 Task: Add an event with the title Second Marketing Campaign Planning, date '2023/11/21', time 9:15 AM to 11:15 AMand add a description: A Monthly Financial Review is a recurring meeting or process where the financial performance and health of an organization are assessed and analyzed. It provides a comprehensive overview of the company's financial status, including revenue, expenses, profitability, cash flow, and key financial metrics., put the event into Orange category . Add location for the event as: 321 Cap Ferrat, France, logged in from the account softage.7@softage.netand send the event invitation to softage.1@softage.net and softage.2@softage.net. Set a reminder for the event At time of event
Action: Mouse moved to (140, 149)
Screenshot: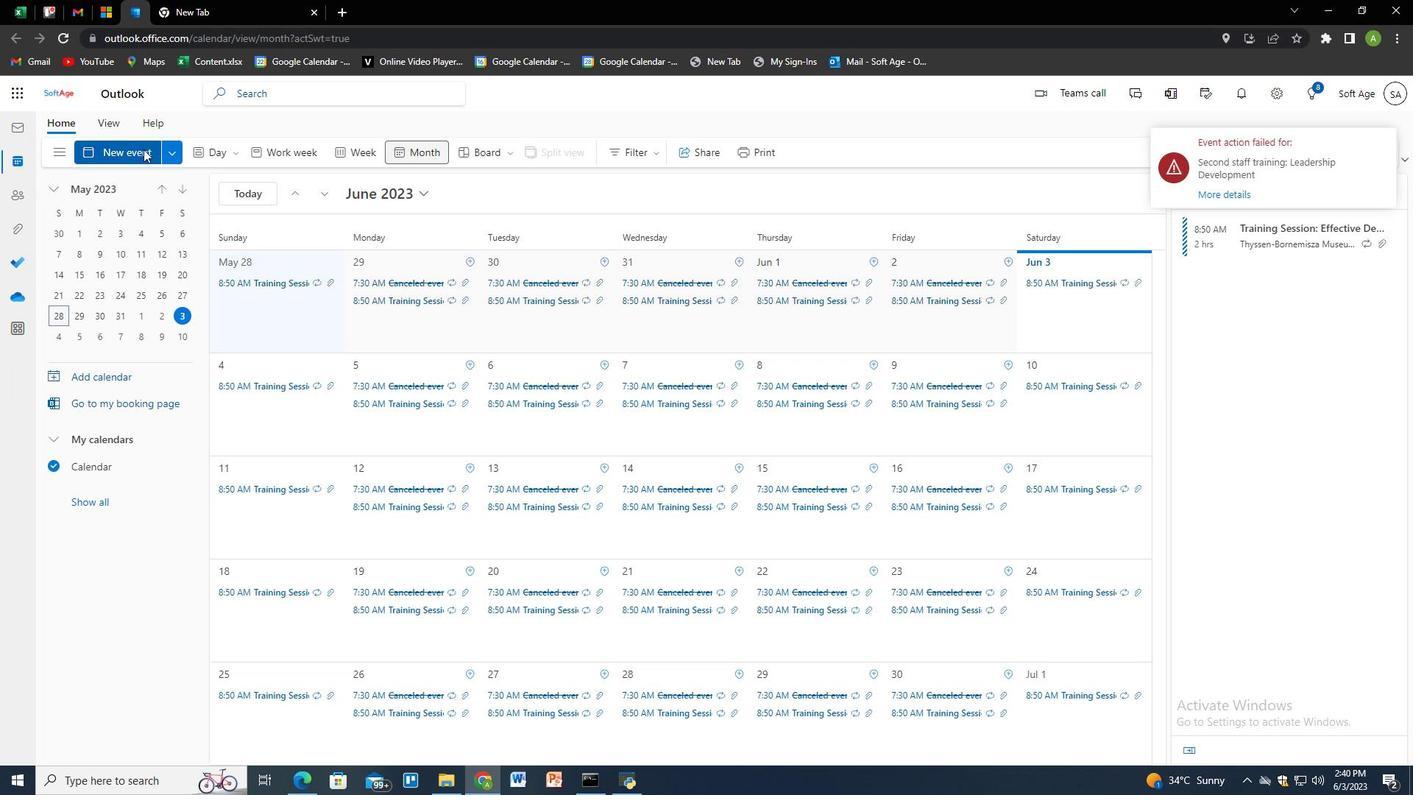 
Action: Mouse pressed left at (140, 149)
Screenshot: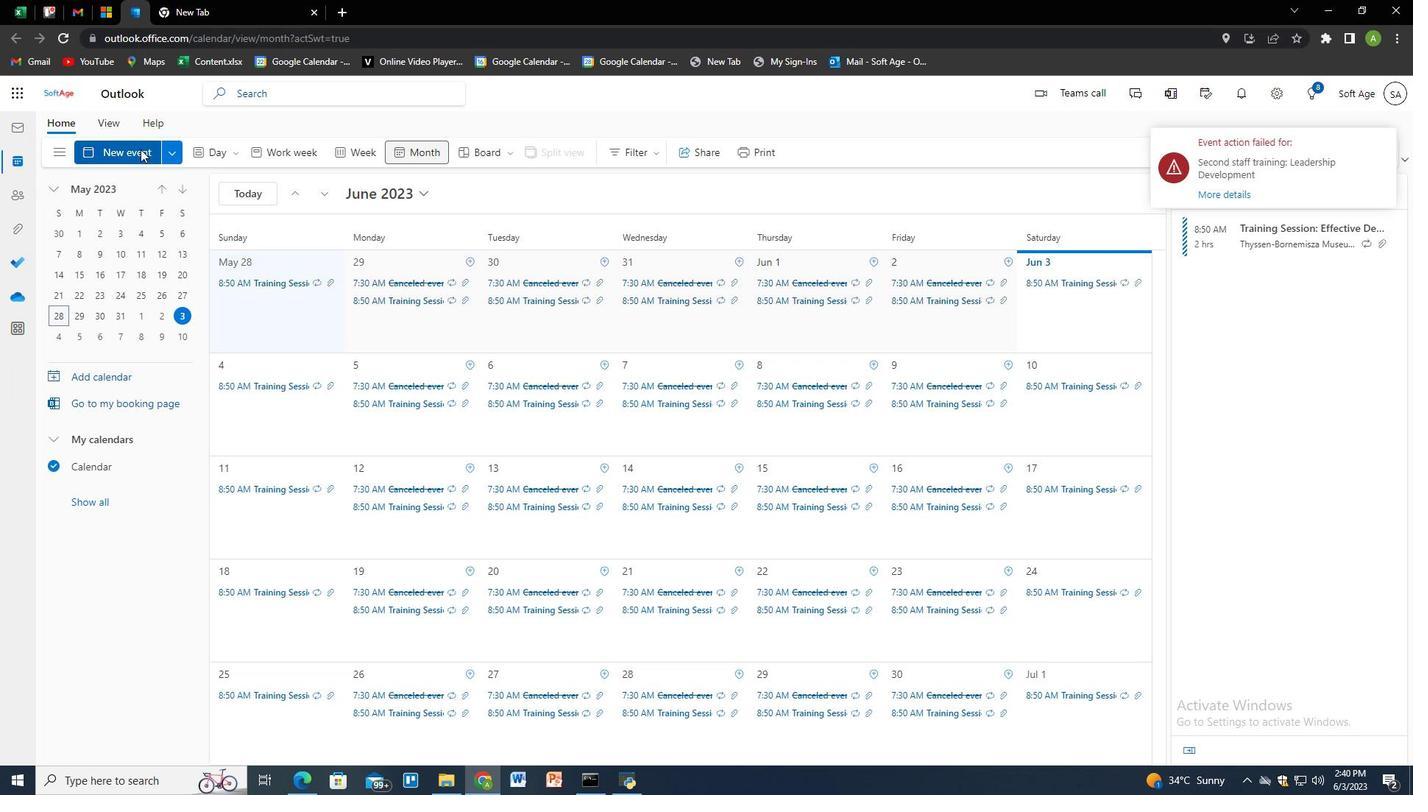 
Action: Mouse moved to (421, 243)
Screenshot: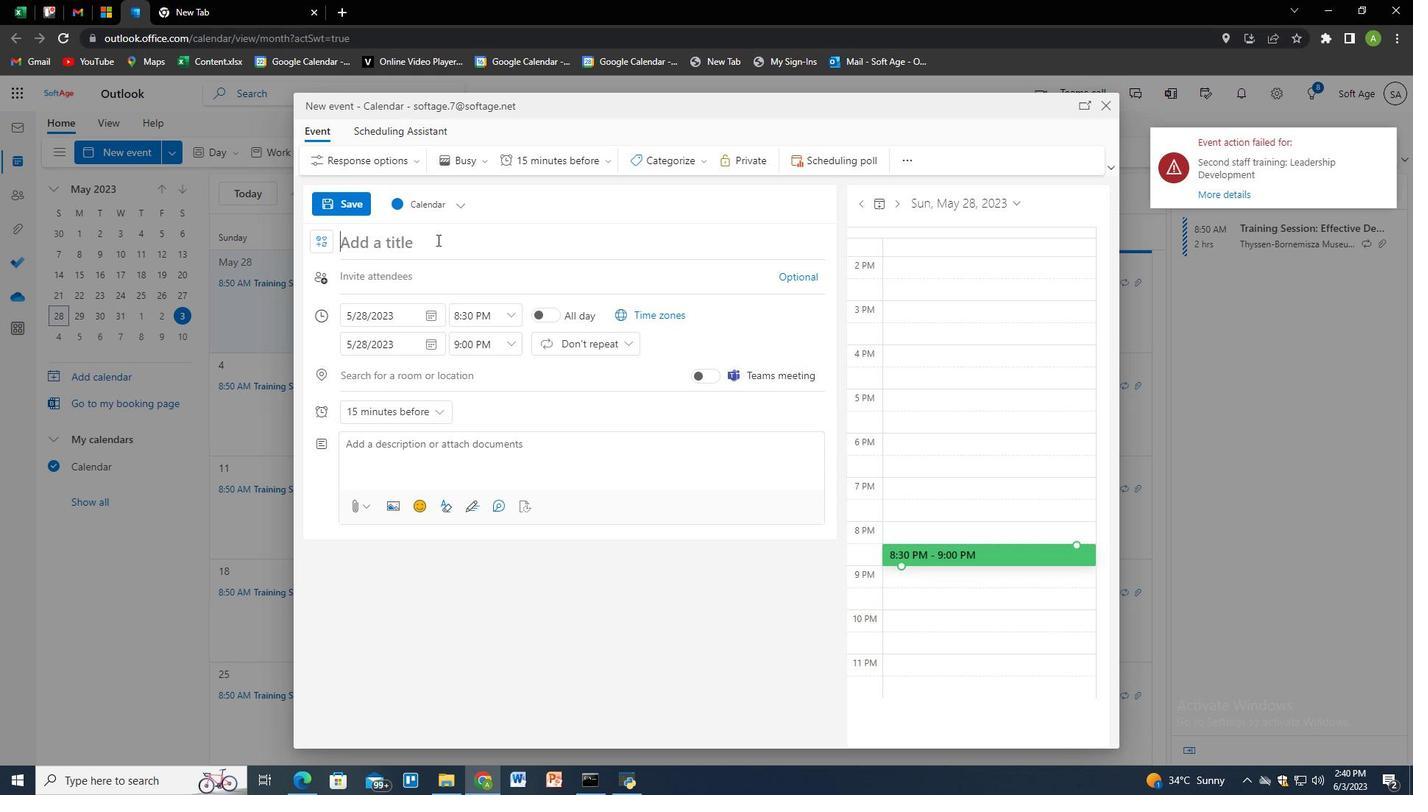 
Action: Mouse pressed left at (421, 243)
Screenshot: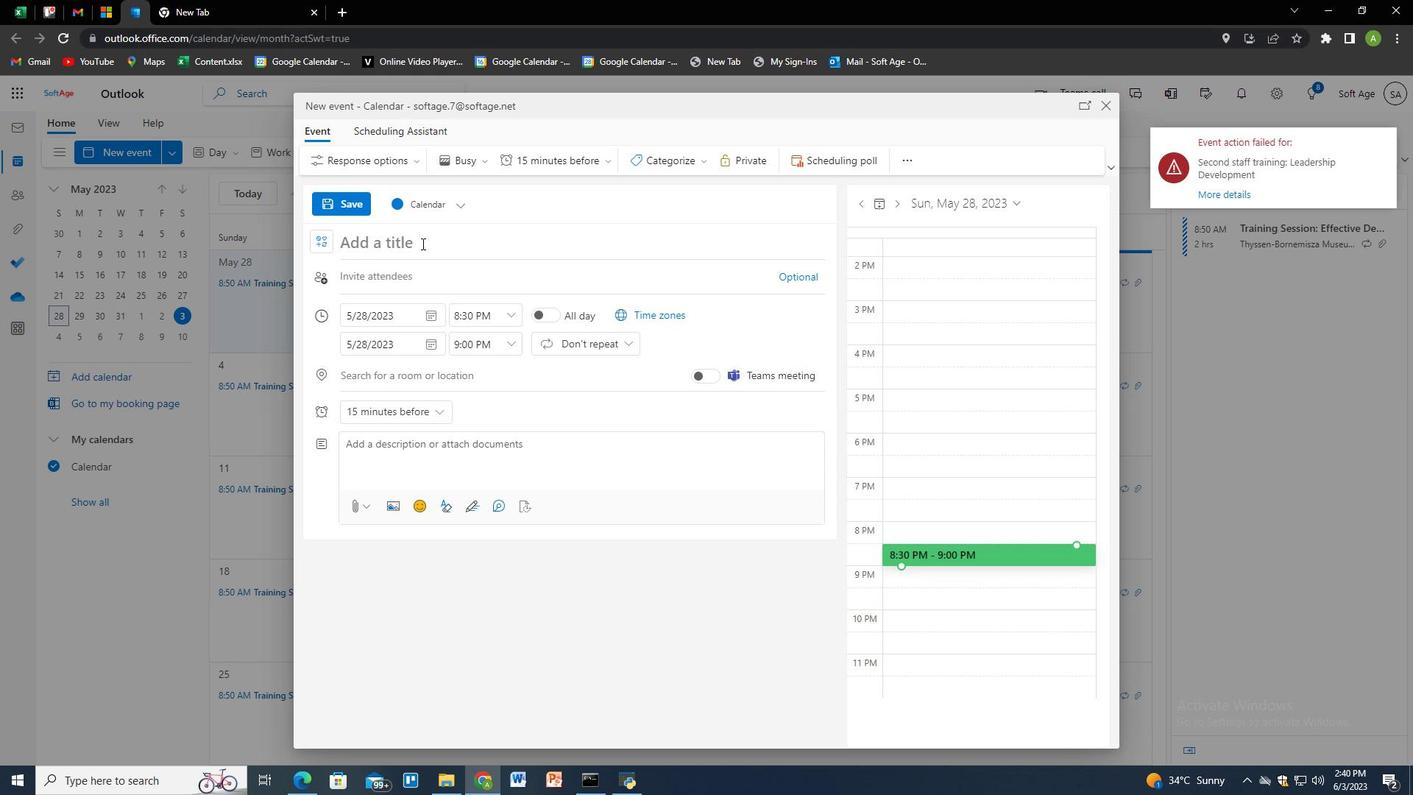 
Action: Key pressed <Key.shift>Second<Key.space><Key.shift>Marketing<Key.space><Key.shift>Campaign<Key.space><Key.shift>Planning<Key.tab><Key.tab><Key.tab>
Screenshot: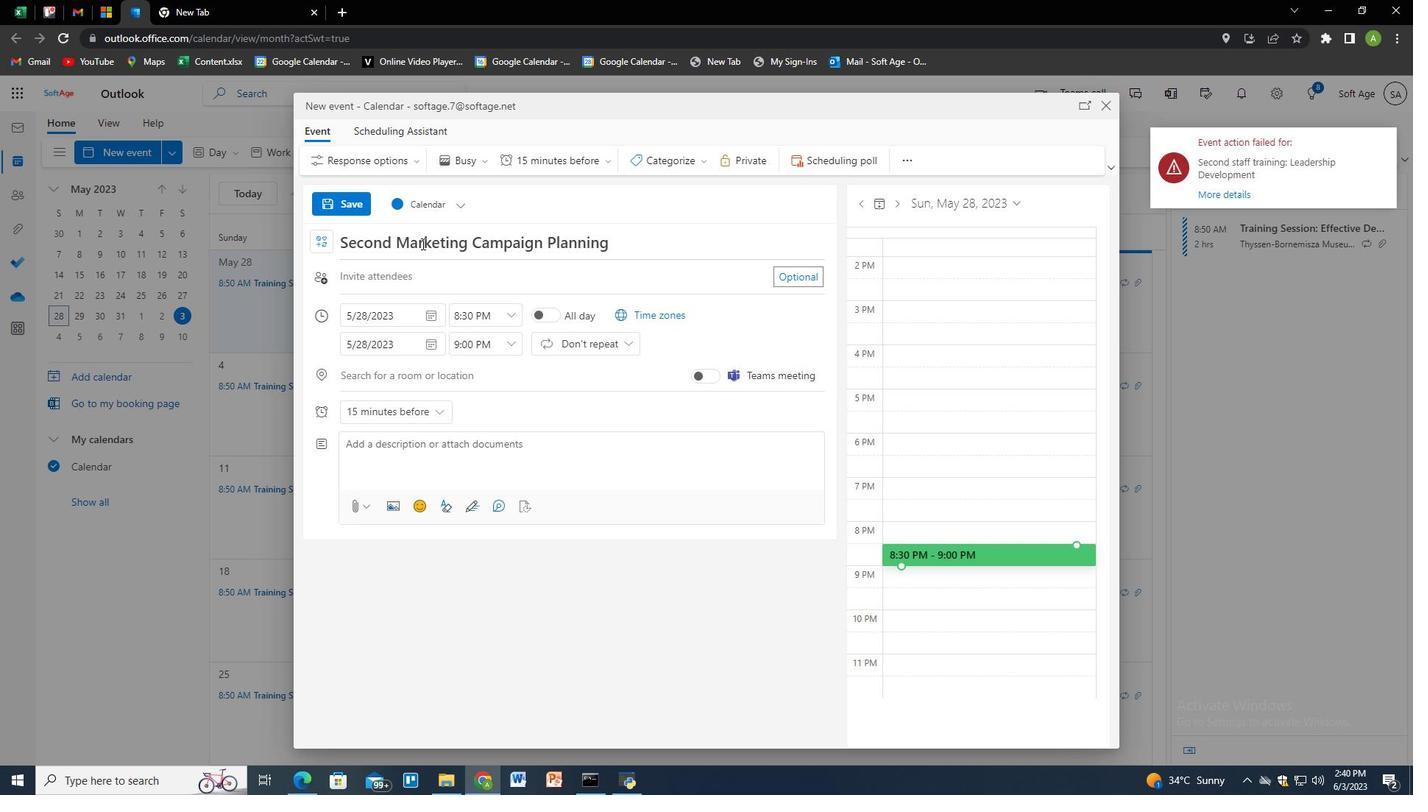 
Action: Mouse moved to (427, 315)
Screenshot: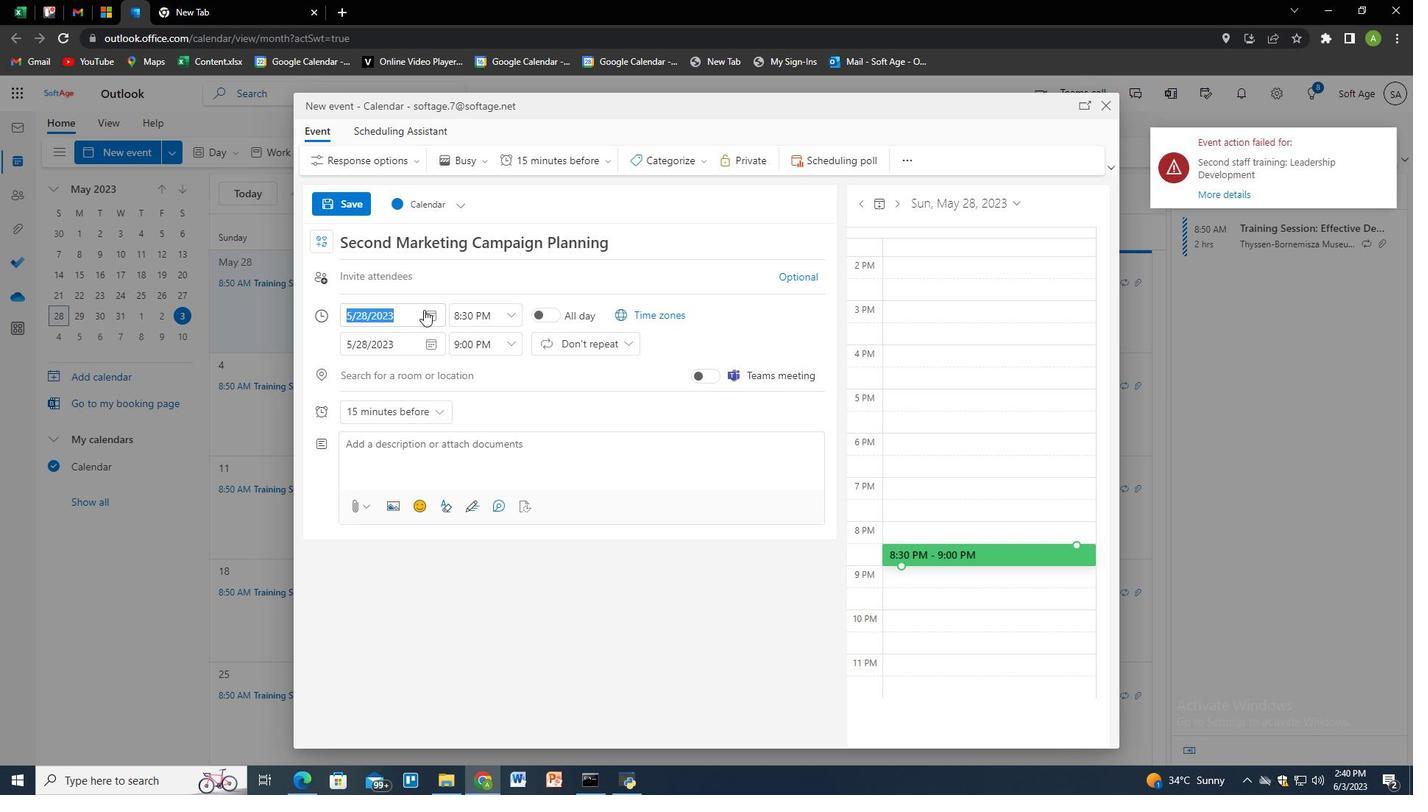 
Action: Mouse pressed left at (427, 315)
Screenshot: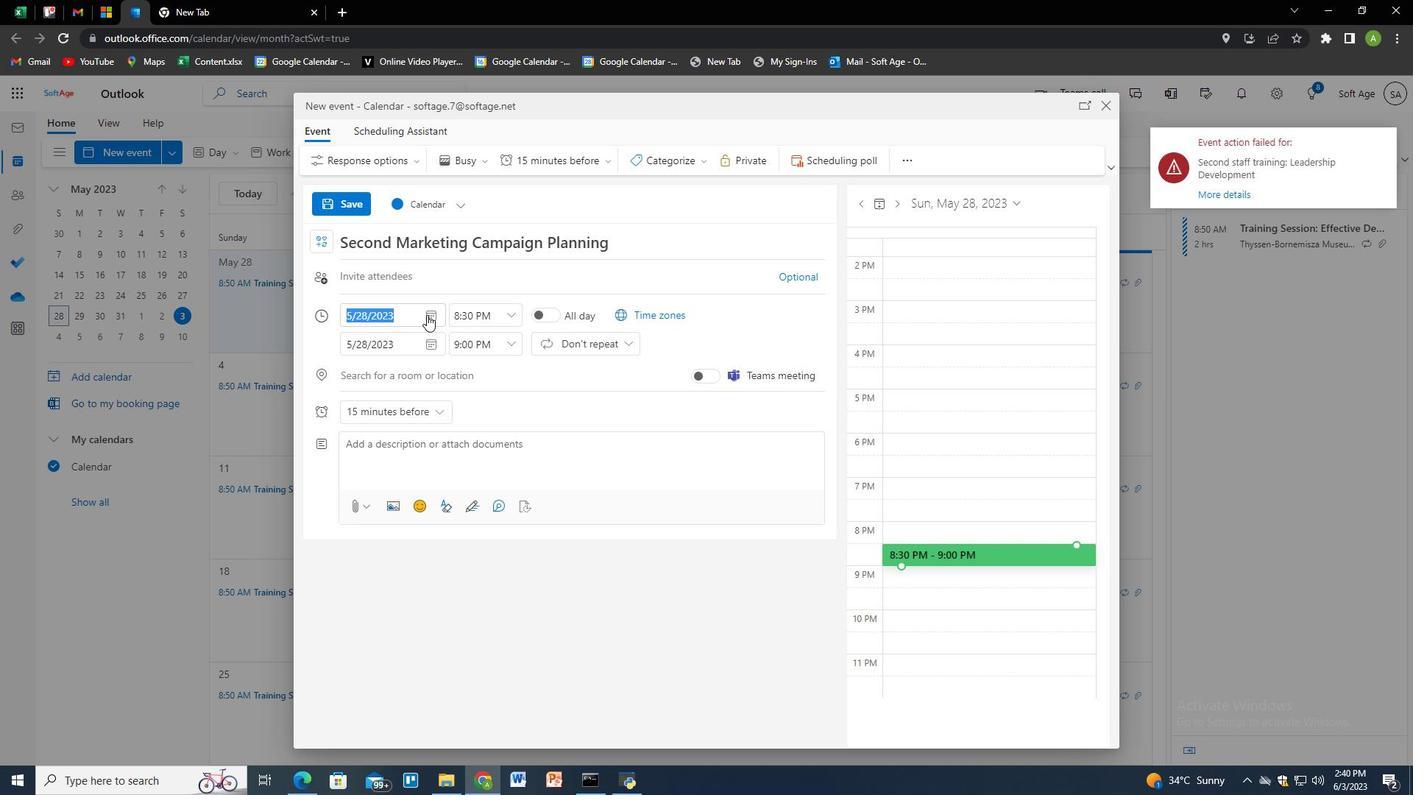 
Action: Mouse moved to (438, 350)
Screenshot: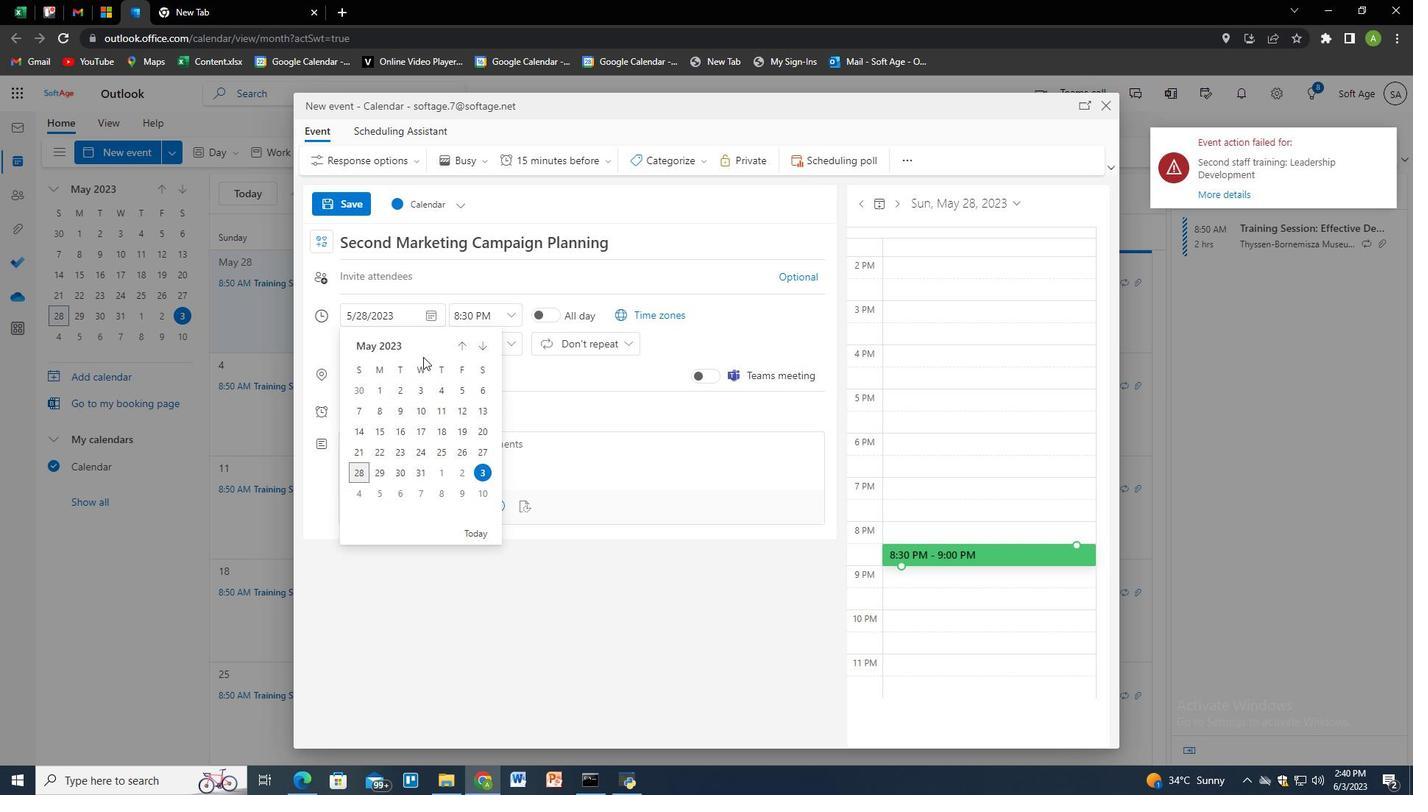 
Action: Mouse pressed left at (438, 350)
Screenshot: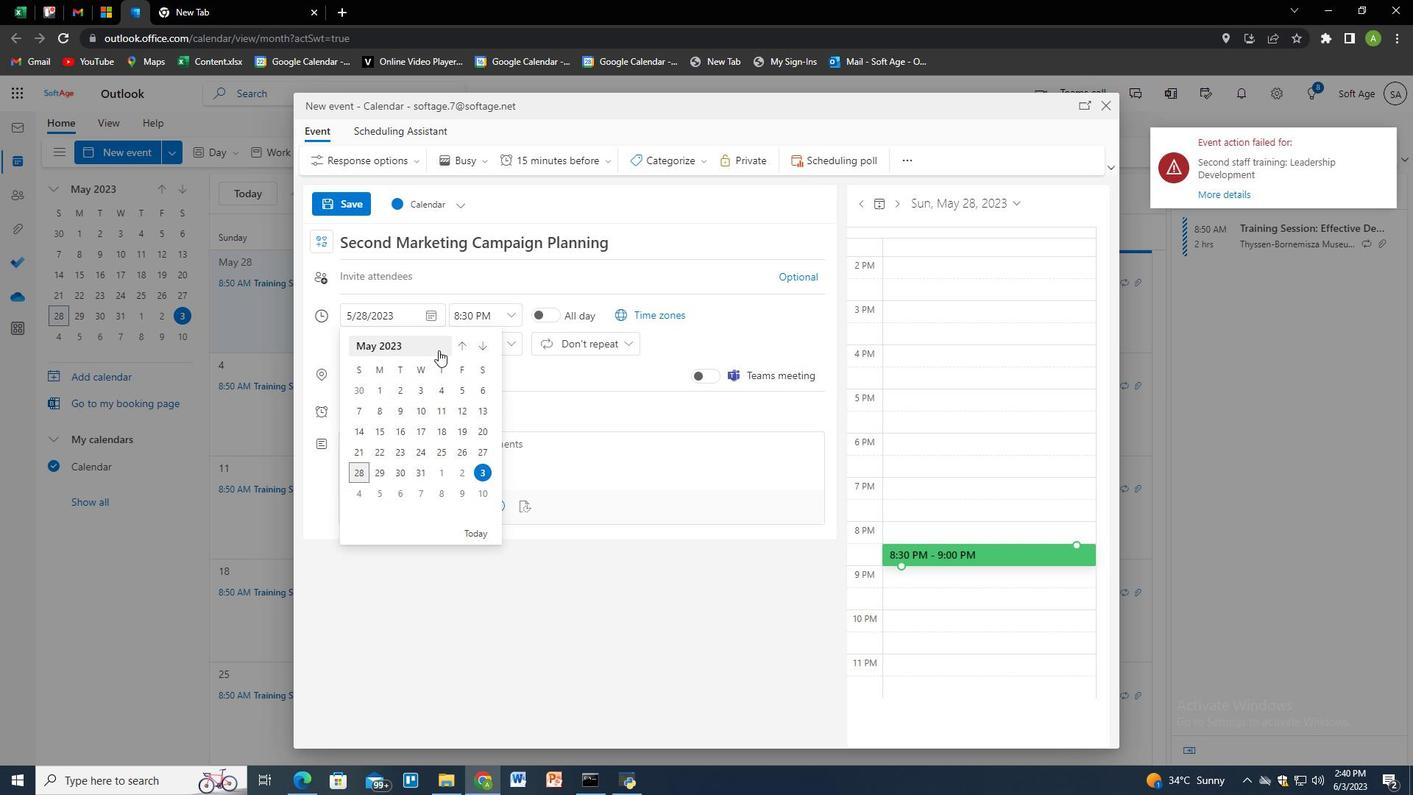 
Action: Mouse pressed left at (438, 350)
Screenshot: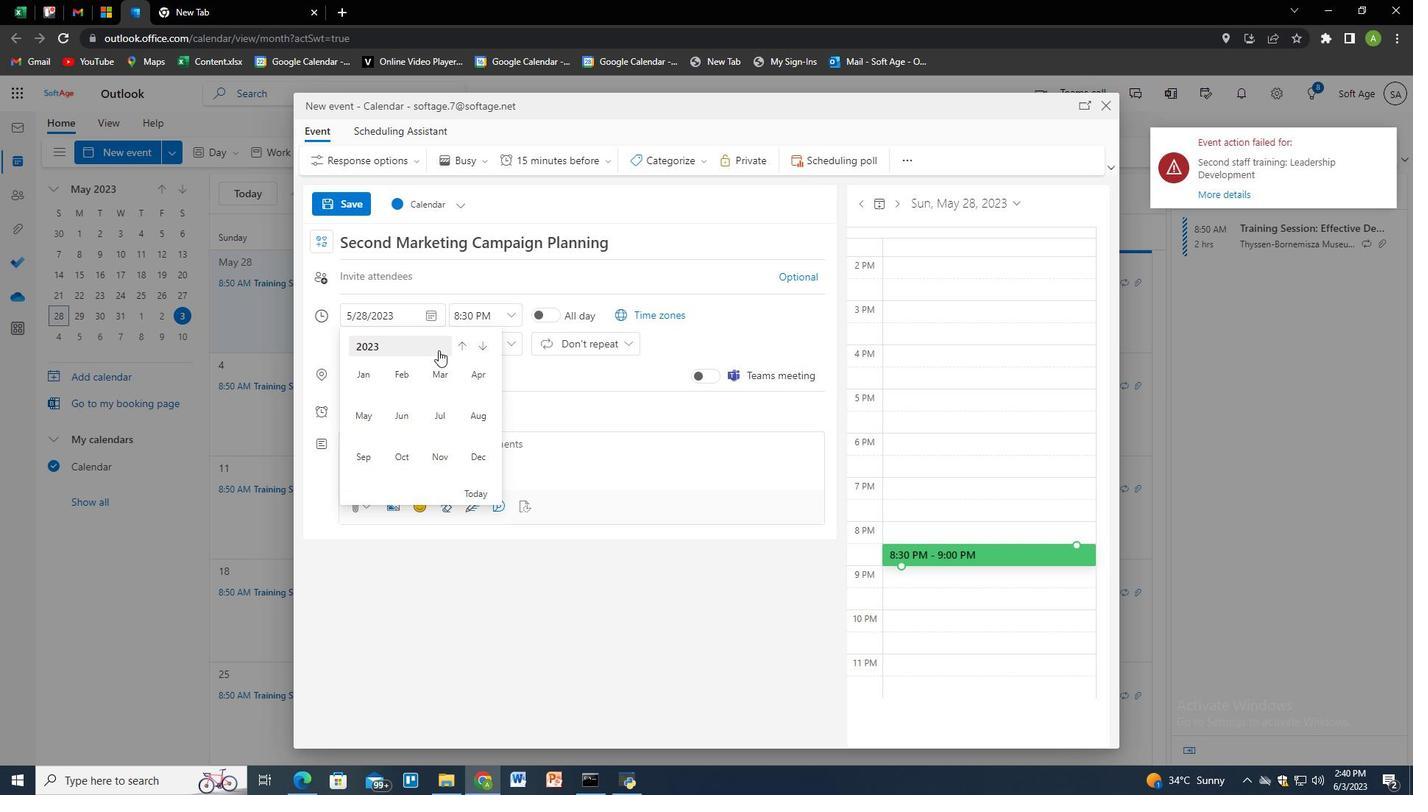 
Action: Mouse moved to (475, 370)
Screenshot: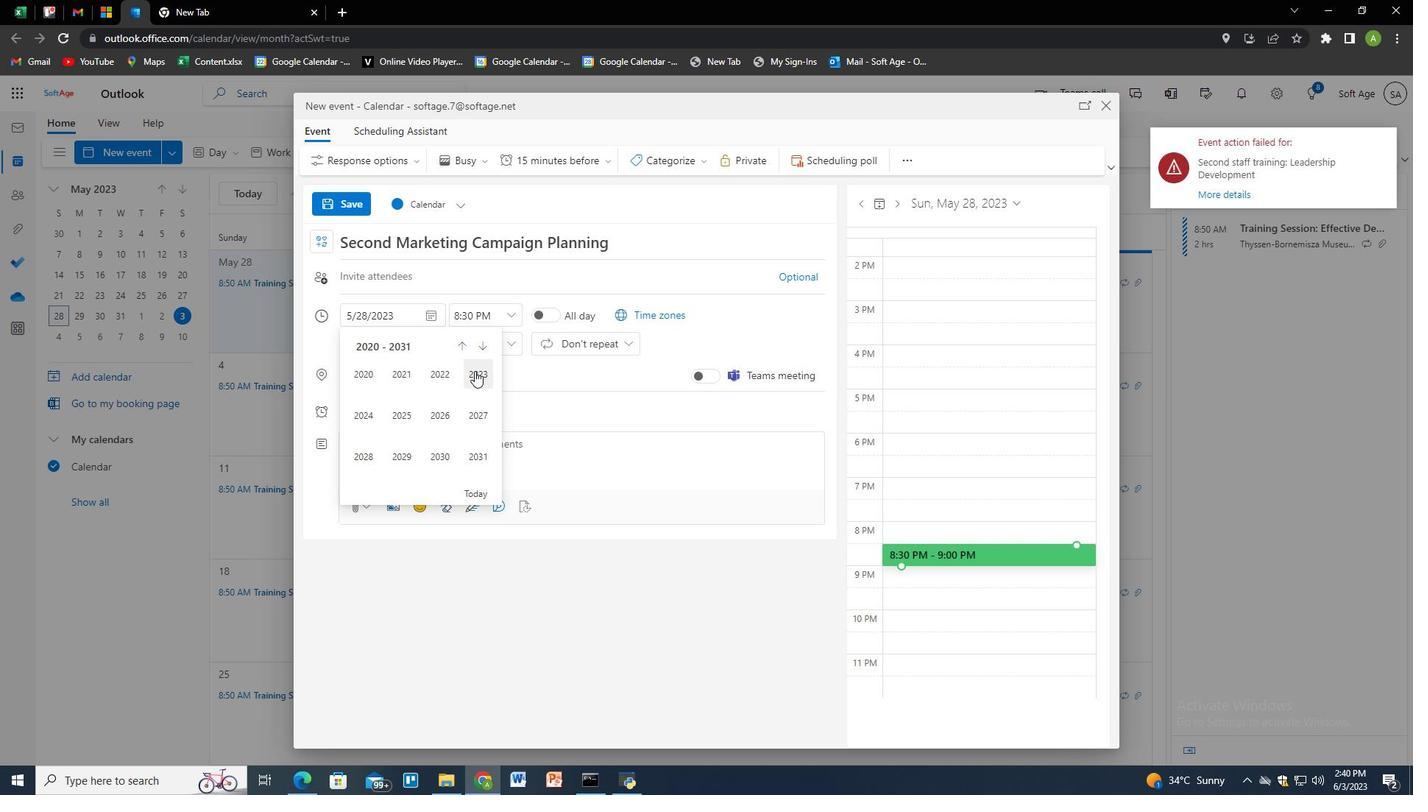 
Action: Mouse pressed left at (475, 370)
Screenshot: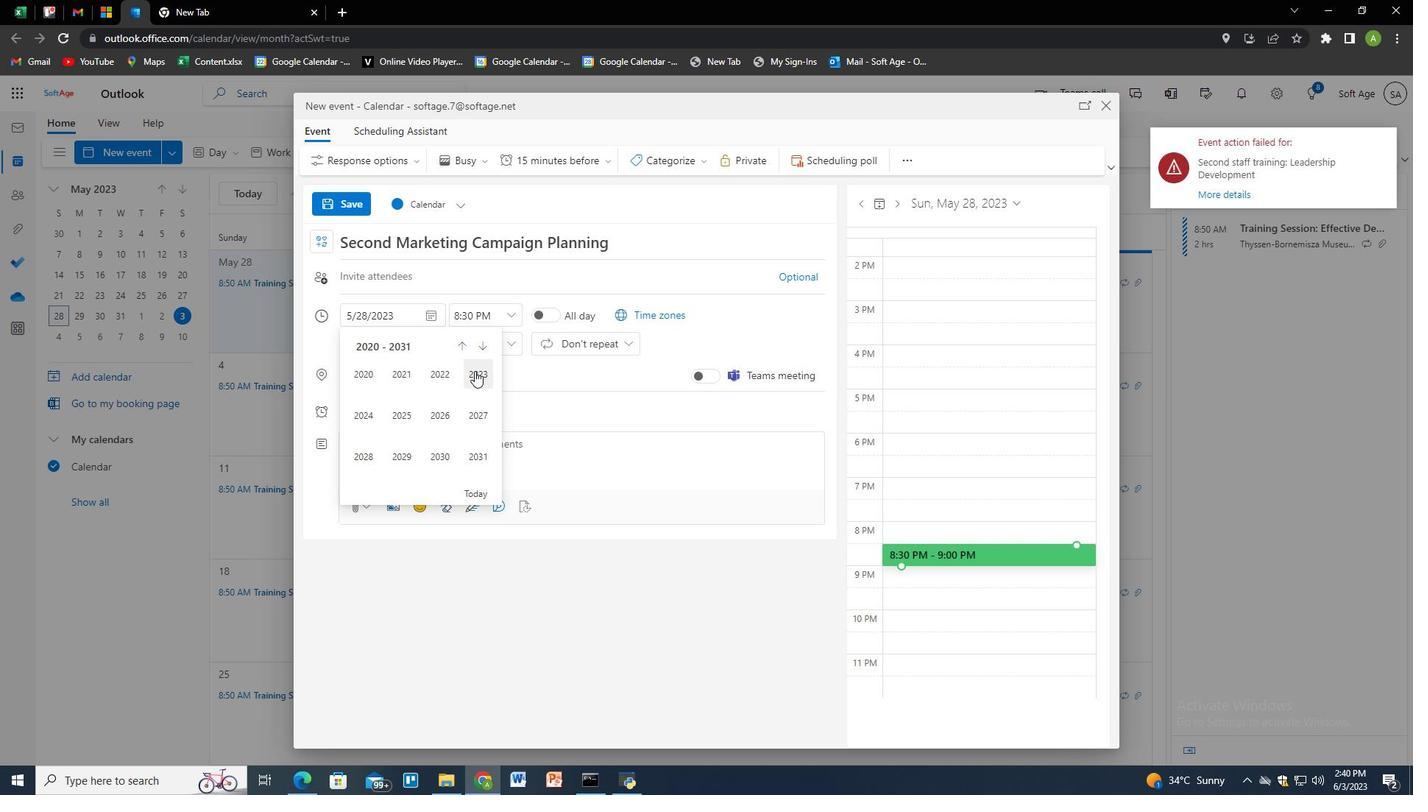 
Action: Mouse moved to (439, 458)
Screenshot: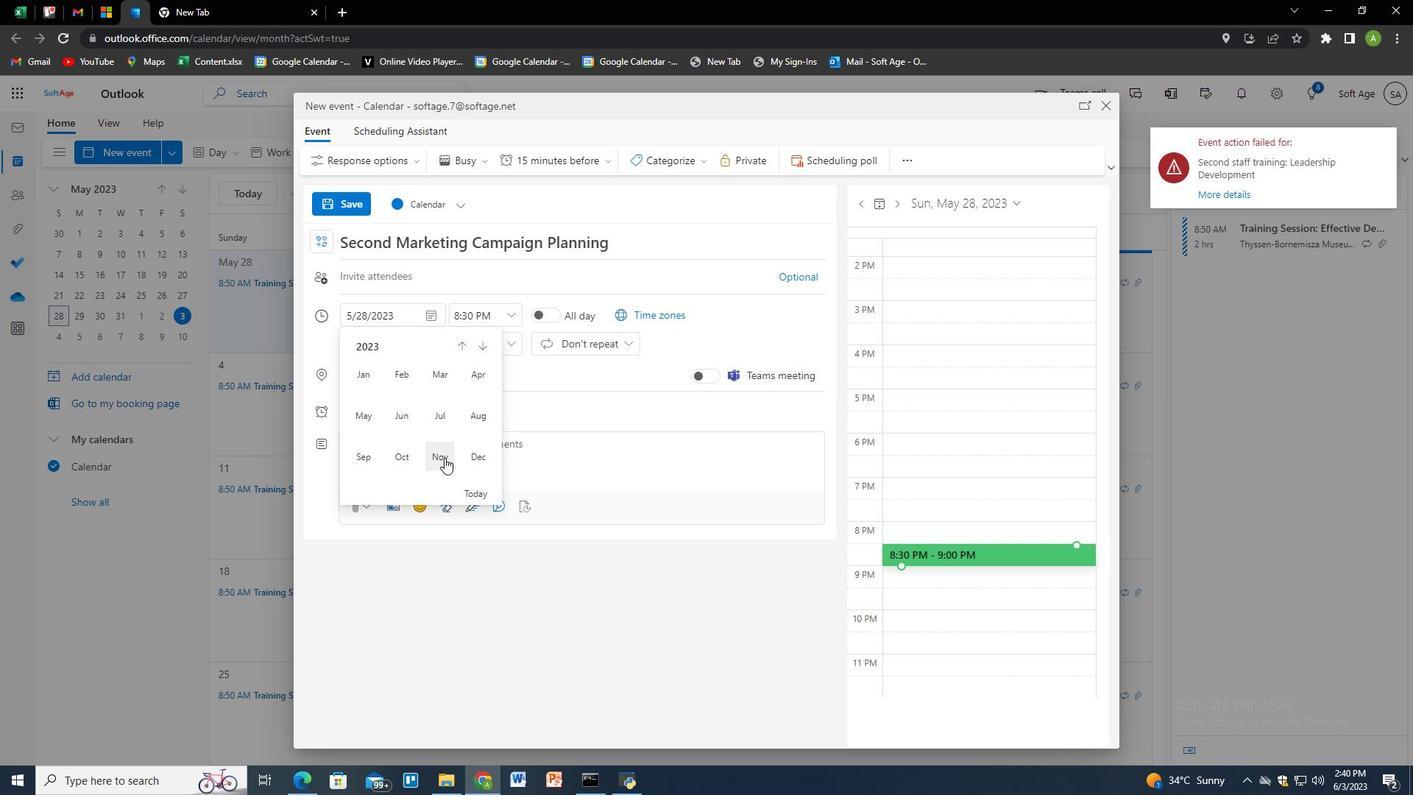 
Action: Mouse pressed left at (439, 458)
Screenshot: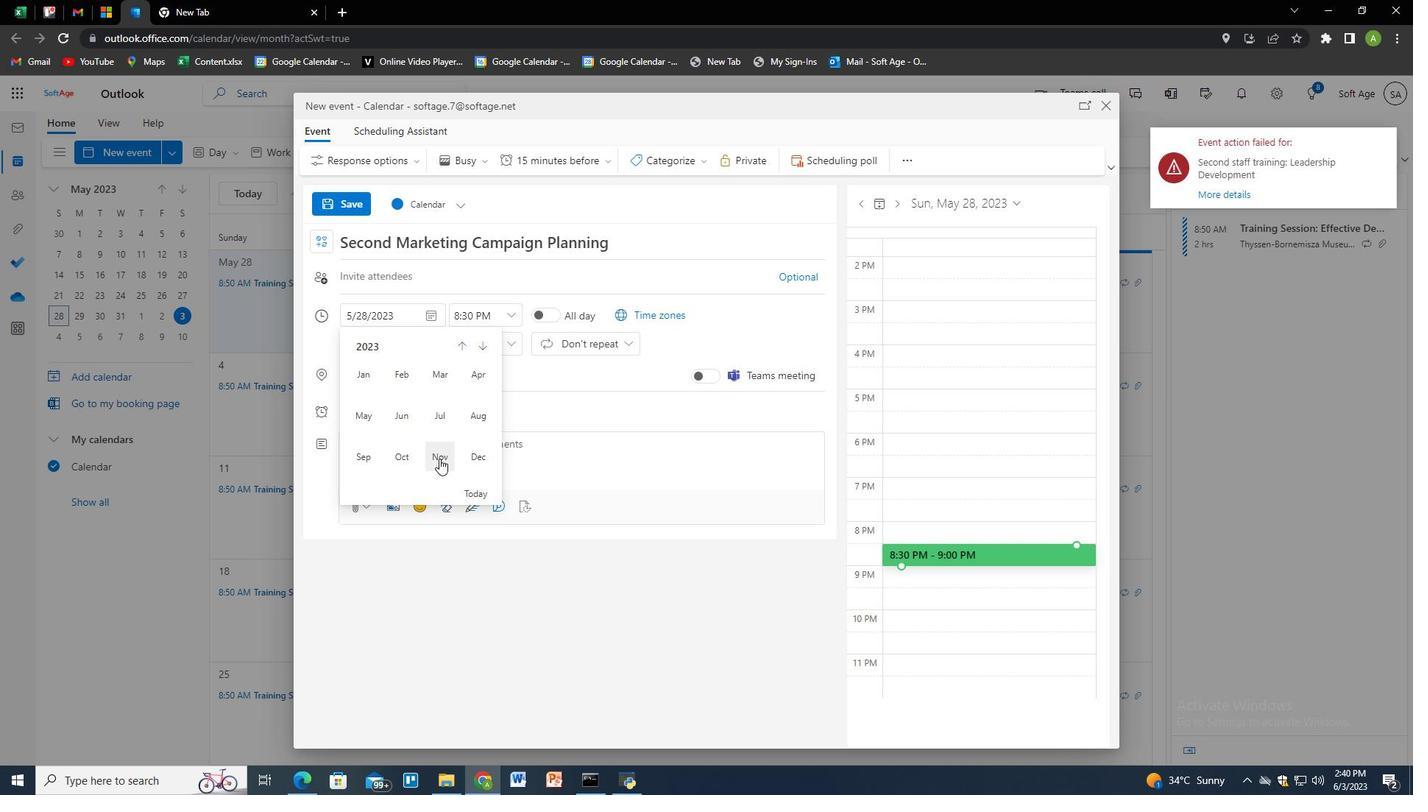 
Action: Mouse moved to (402, 452)
Screenshot: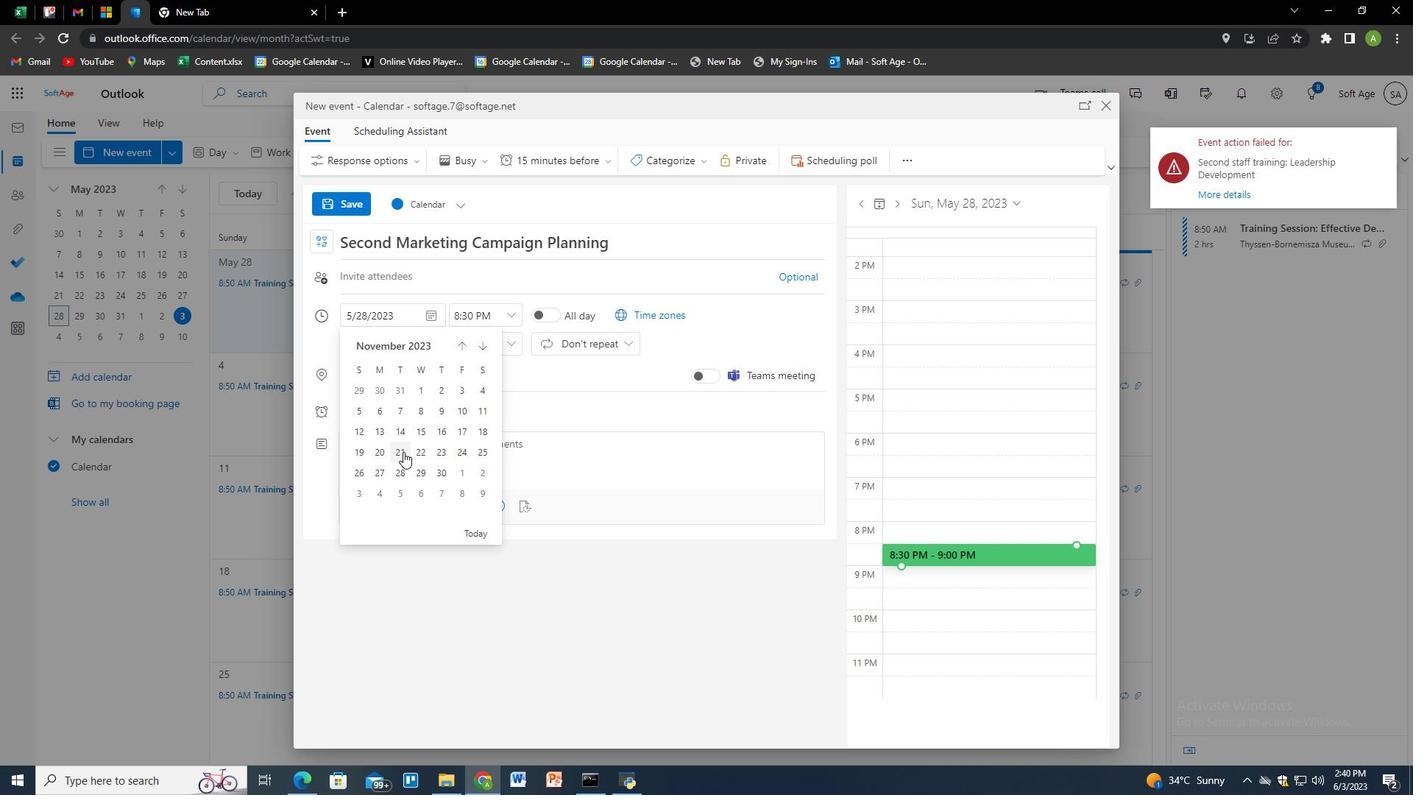 
Action: Mouse pressed left at (402, 452)
Screenshot: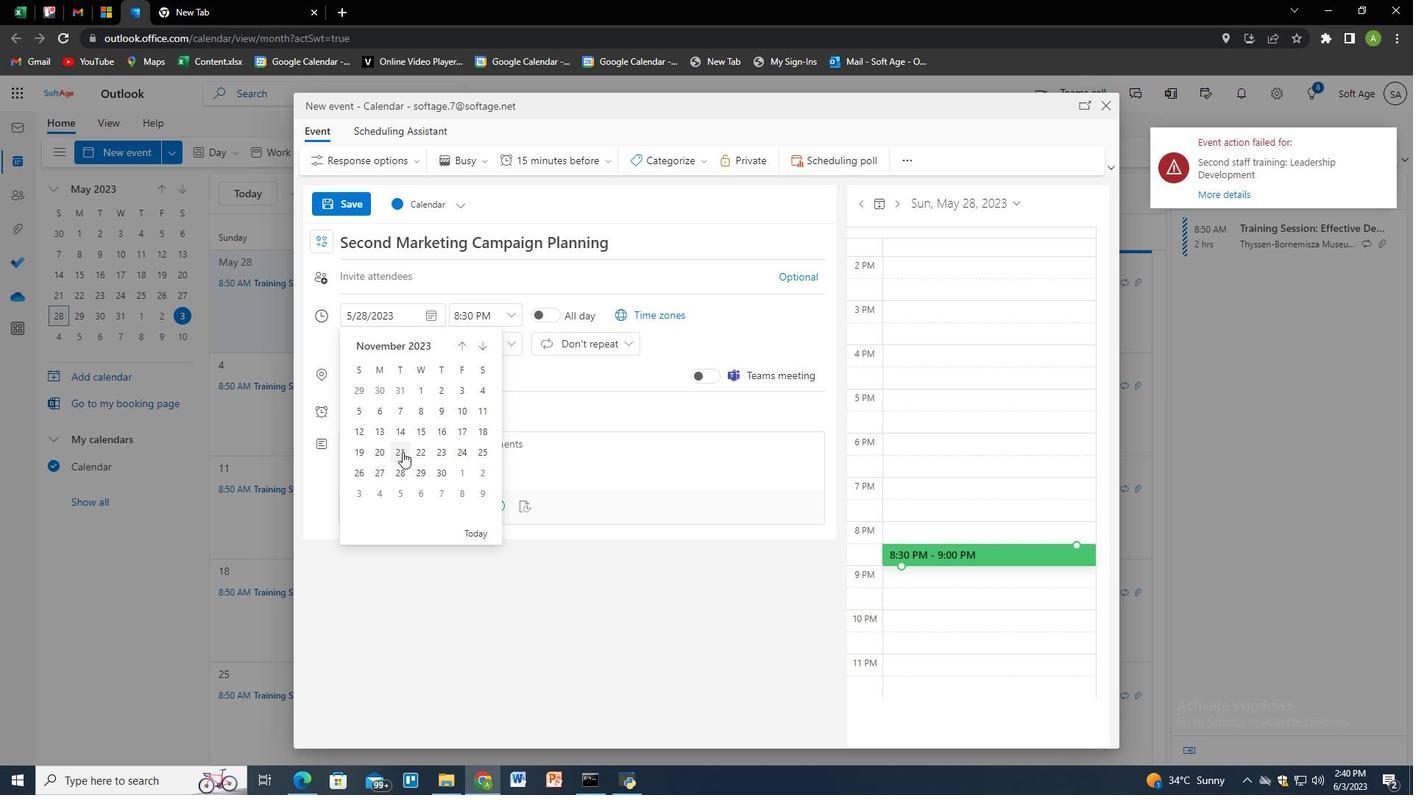 
Action: Mouse moved to (471, 315)
Screenshot: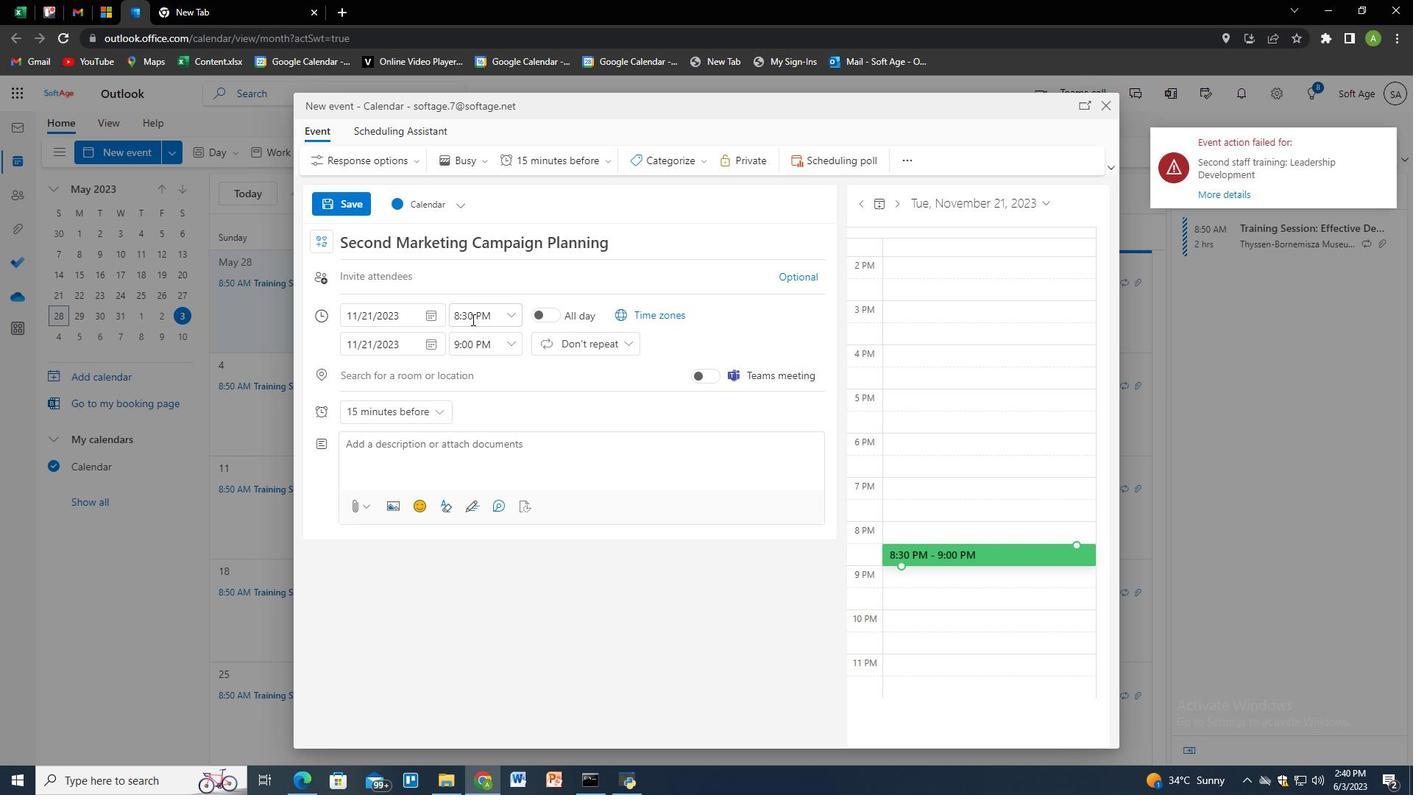 
Action: Mouse pressed left at (471, 315)
Screenshot: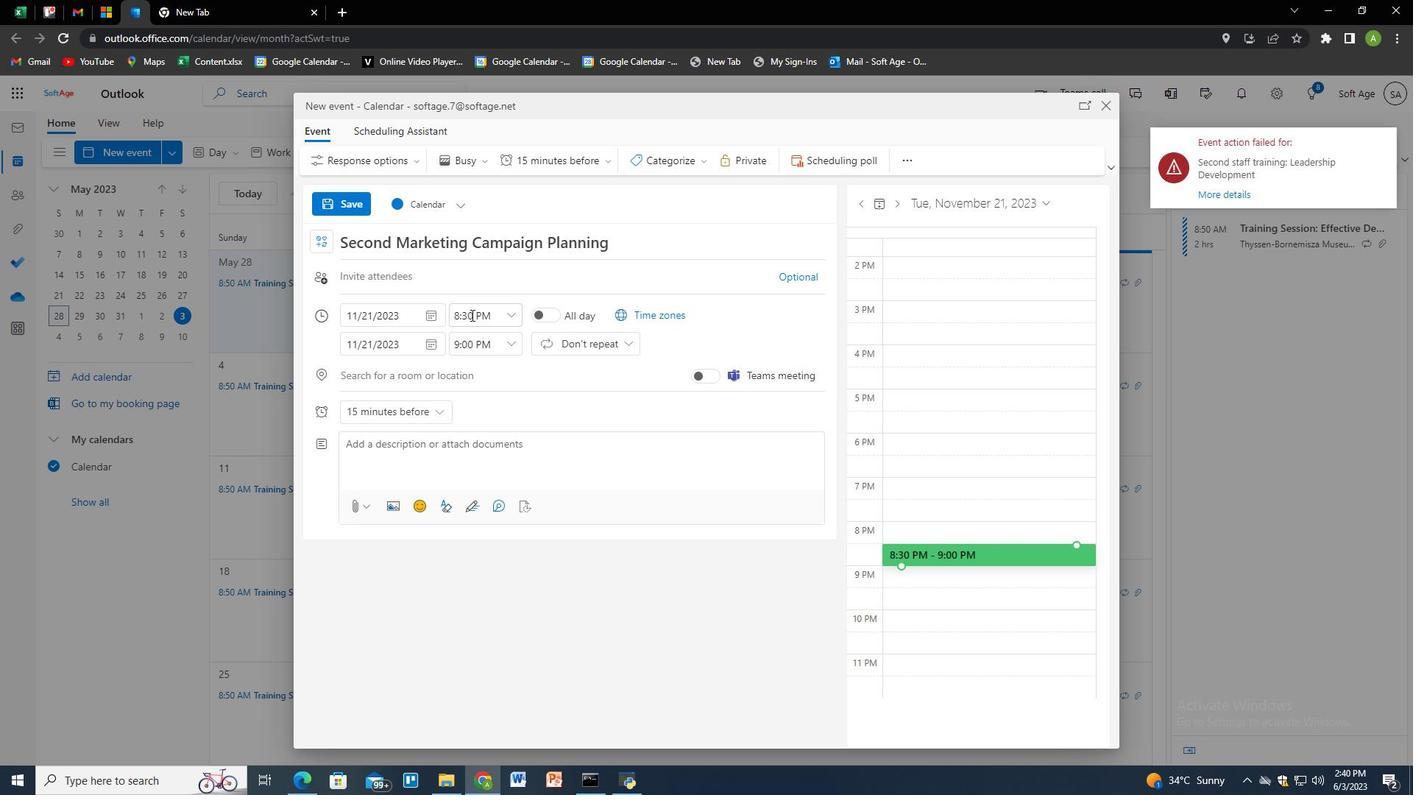 
Action: Mouse pressed left at (471, 315)
Screenshot: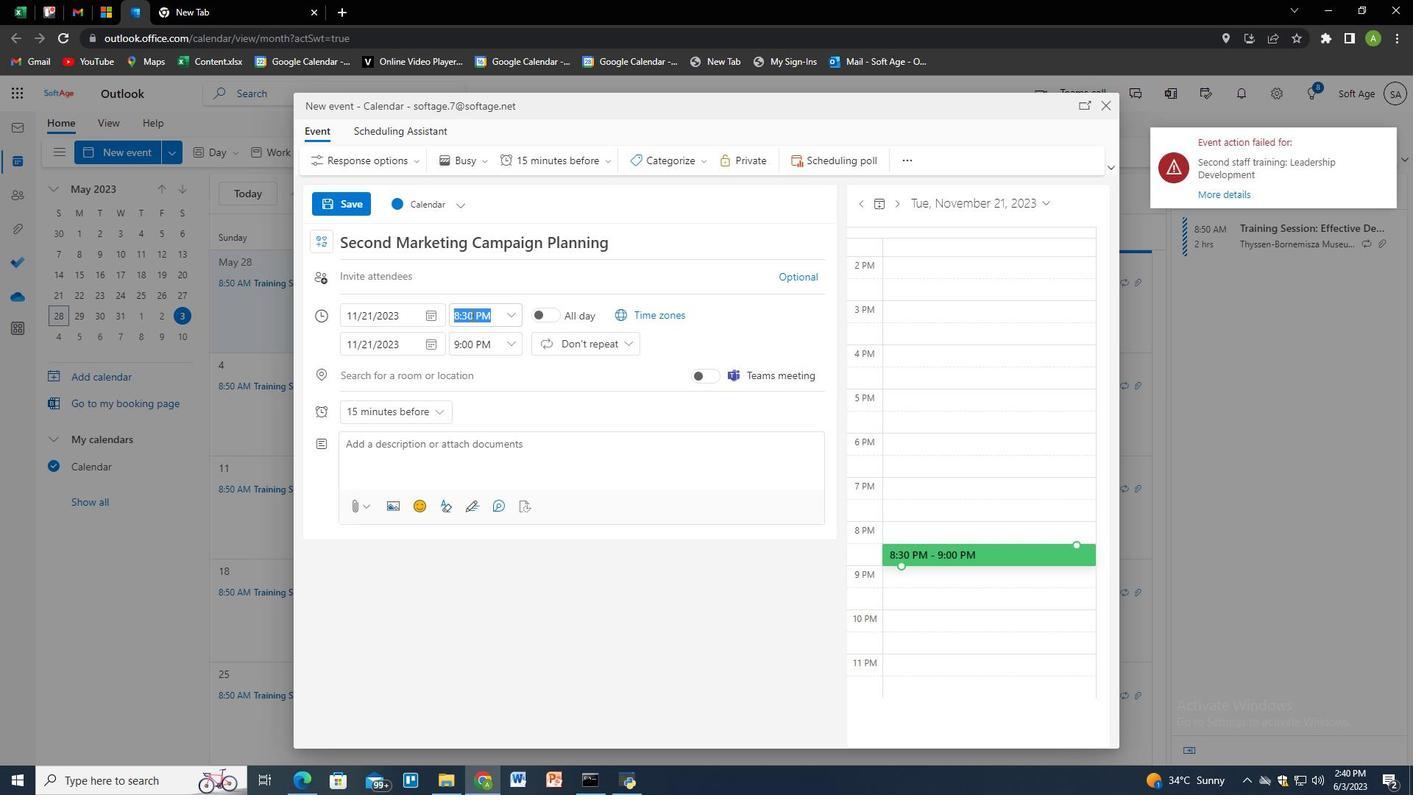 
Action: Key pressed 9<Key.shift>:15<Key.space><Key.shift>AM<Key.tab><Key.tab>11<Key.shift>:15<Key.space><Key.shift>AMM<Key.tab><Key.tab><Key.tab><Key.tab><Key.tab><Key.tab><Key.tab><Key.shift>A<Key.space><Key.shift>Monthly<Key.space><Key.shift>Financial<Key.space><Key.shift>Review<Key.space>ia<Key.space>a<Key.backspace><Key.backspace><Key.backspace>s<Key.space>a<Key.space>recurring<Key.space>meeting<Key.space>or<Key.space>process<Key.space>where<Key.space>the<Key.space>financial<Key.space>performance<Key.space>c<Key.backspace>and<Key.space>health<Key.space>of<Key.space>an<Key.space>organization<Key.space>are<Key.space>ad<Key.backspace>sseds<Key.backspace><Key.backspace>ssed<Key.space>and<Key.space>analys<Key.backspace>x<Key.backspace>zed.<Key.space><Key.shift>It<Key.space>provides<Key.space>a<Key.space>comprehn<Key.backspace>ensive<Key.space>overview<Key.space>of<Key.space>the<Key.space>company's<Key.space>financial<Key.space>status<Key.space><Key.backspace>,<Key.space>including<Key.space>revenuee<Key.backspace>,<Key.space>expese<Key.backspace><Key.backspace>nsese<Key.backspace>s,<Key.backspace><Key.backspace>,<Key.space>profitability,<Key.space>cash<Key.space>flow,<Key.space>and<Key.space><Key.space><Key.backspace>key<Key.space>financial<Key.space>metrics.
Screenshot: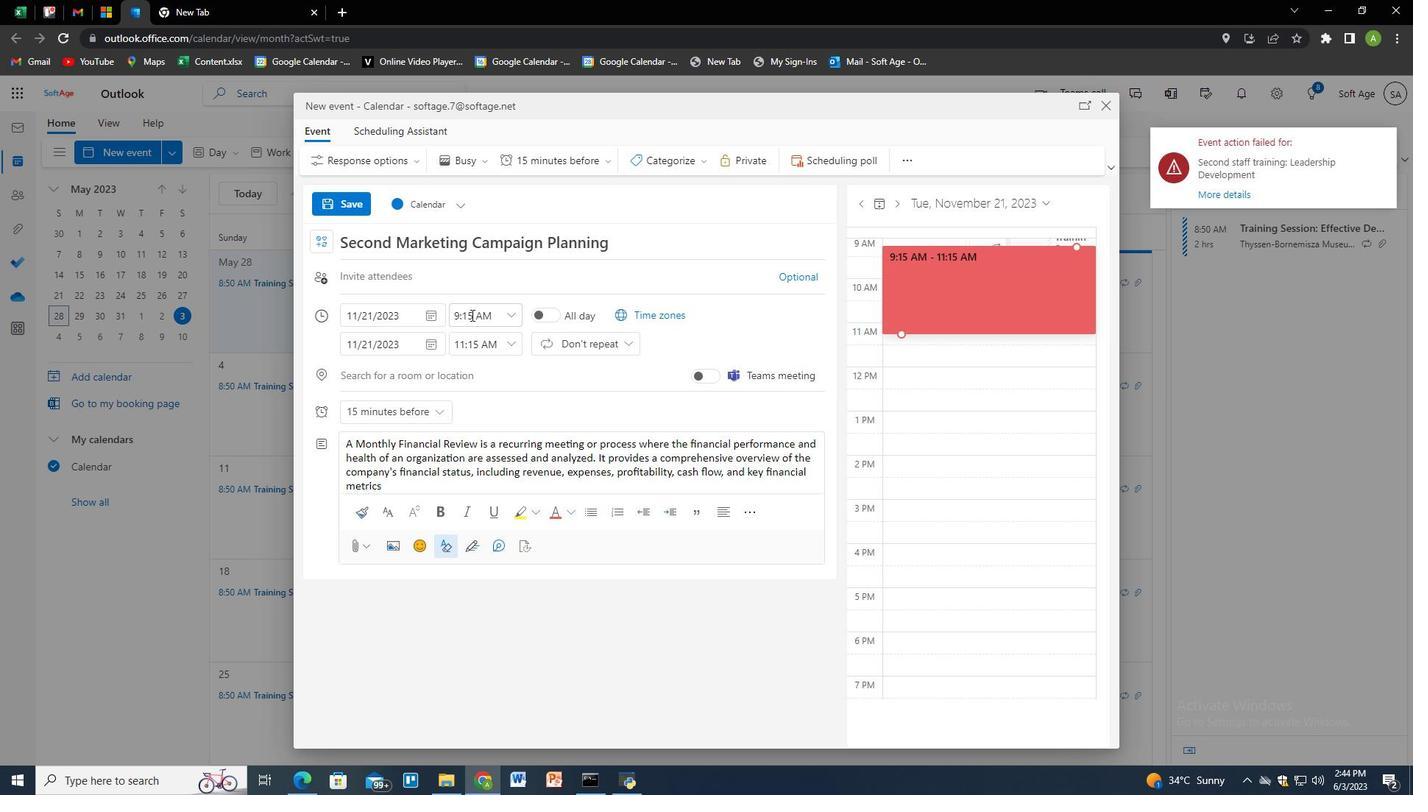 
Action: Mouse moved to (663, 144)
Screenshot: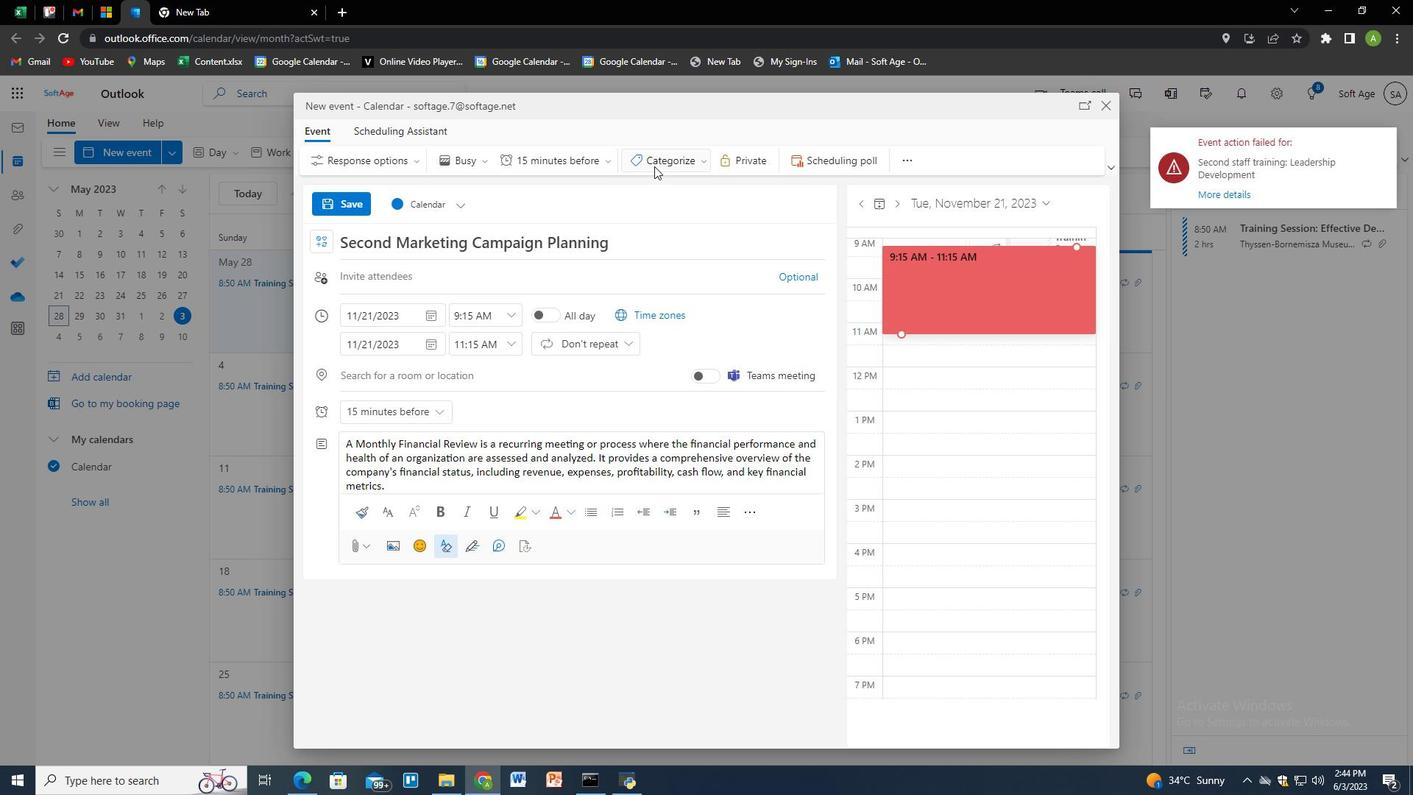 
Action: Mouse pressed left at (663, 144)
Screenshot: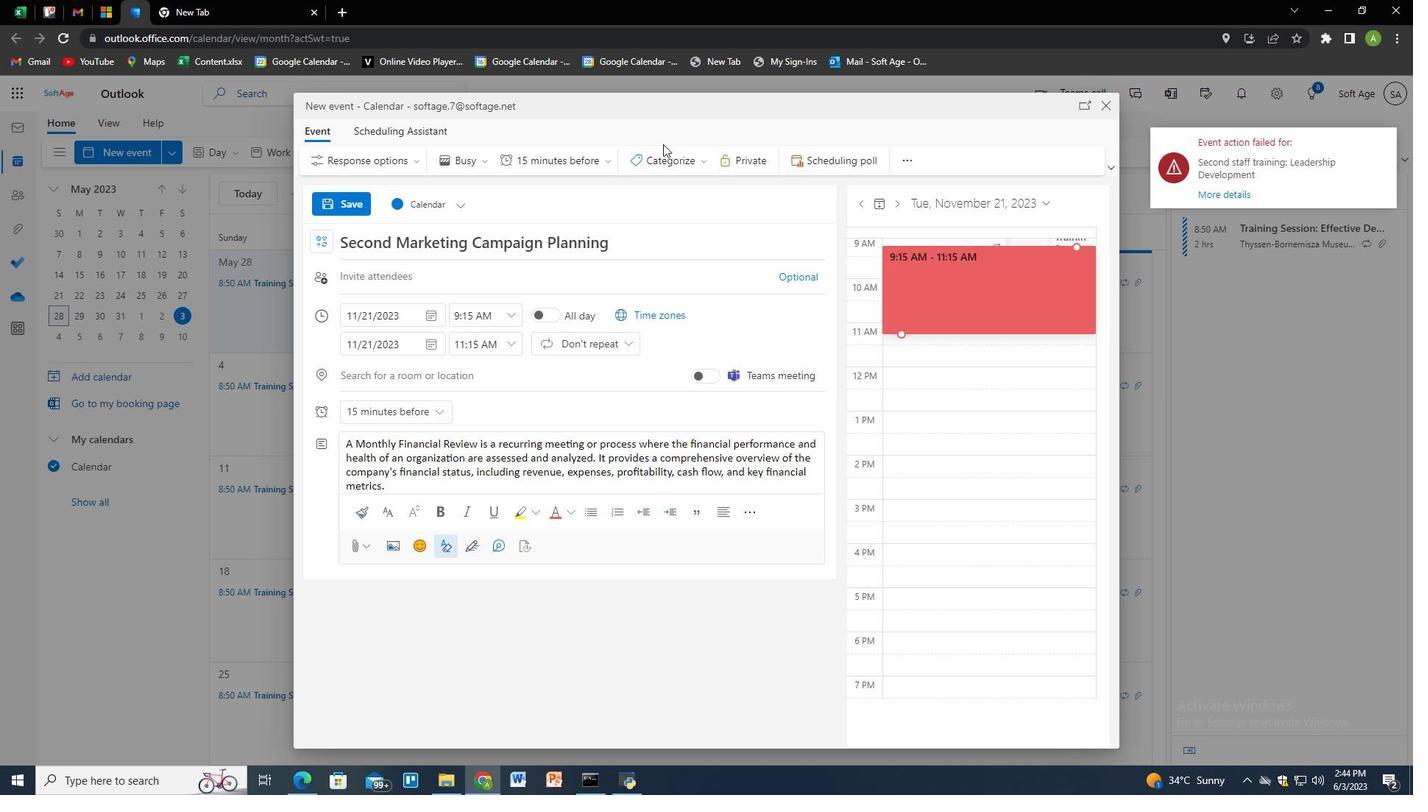 
Action: Mouse moved to (663, 154)
Screenshot: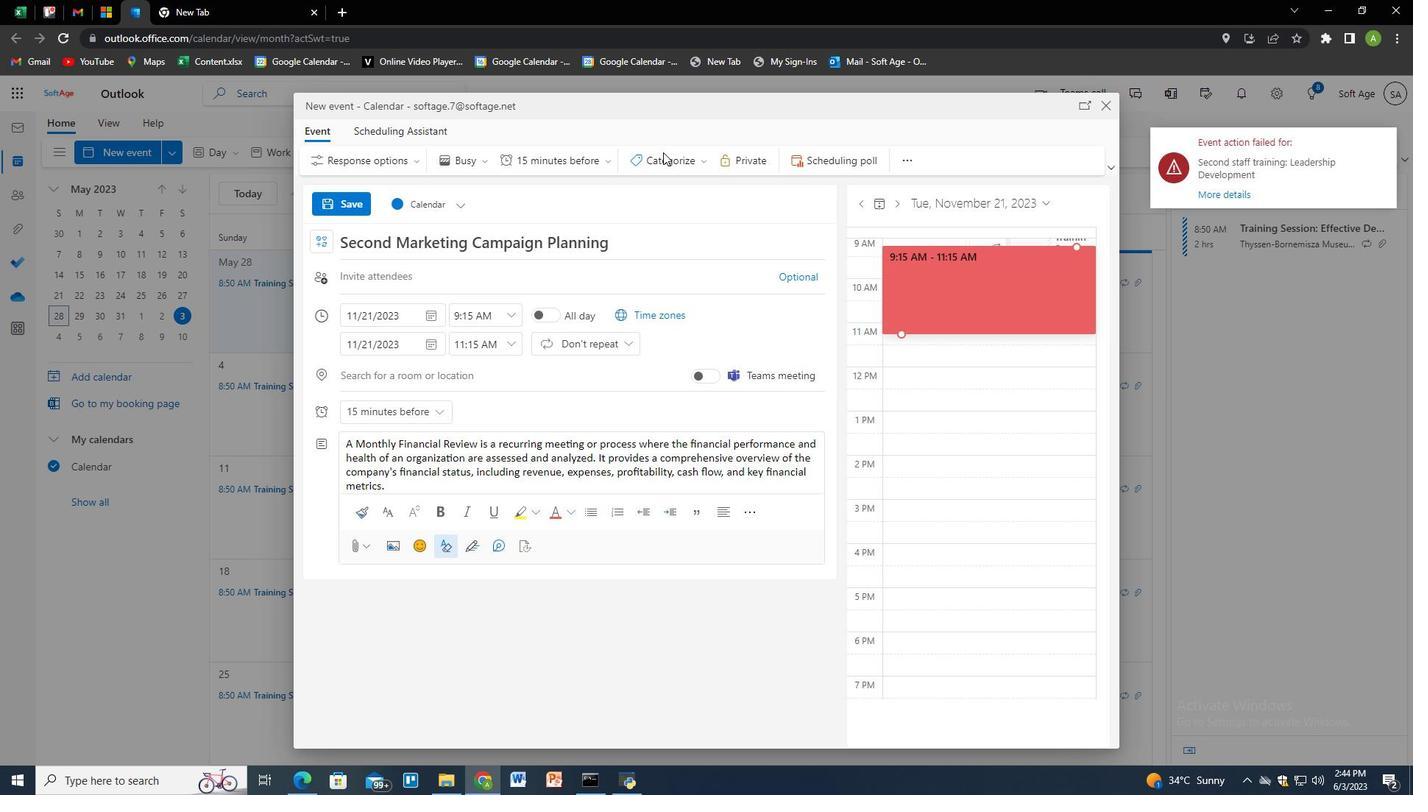 
Action: Mouse pressed left at (663, 154)
Screenshot: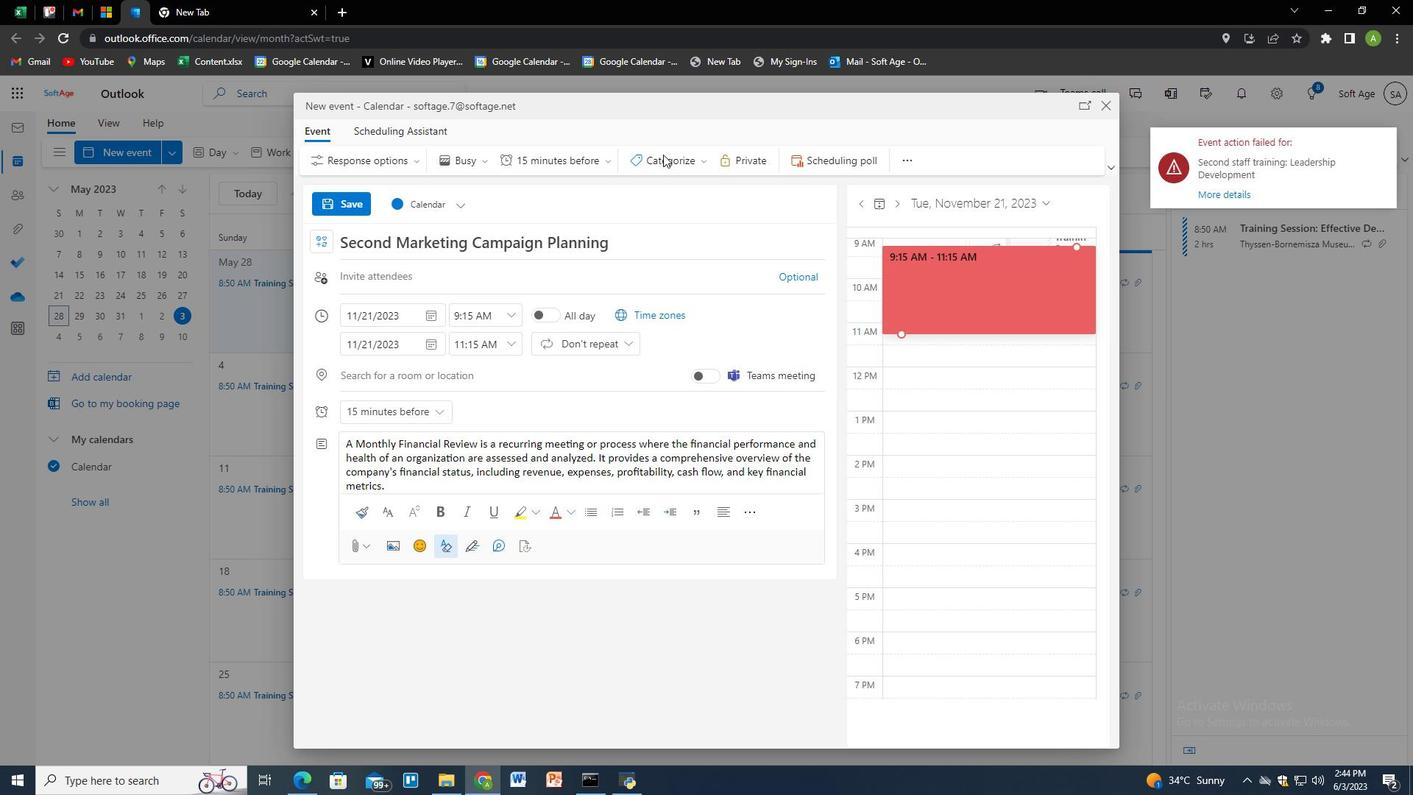 
Action: Mouse moved to (678, 234)
Screenshot: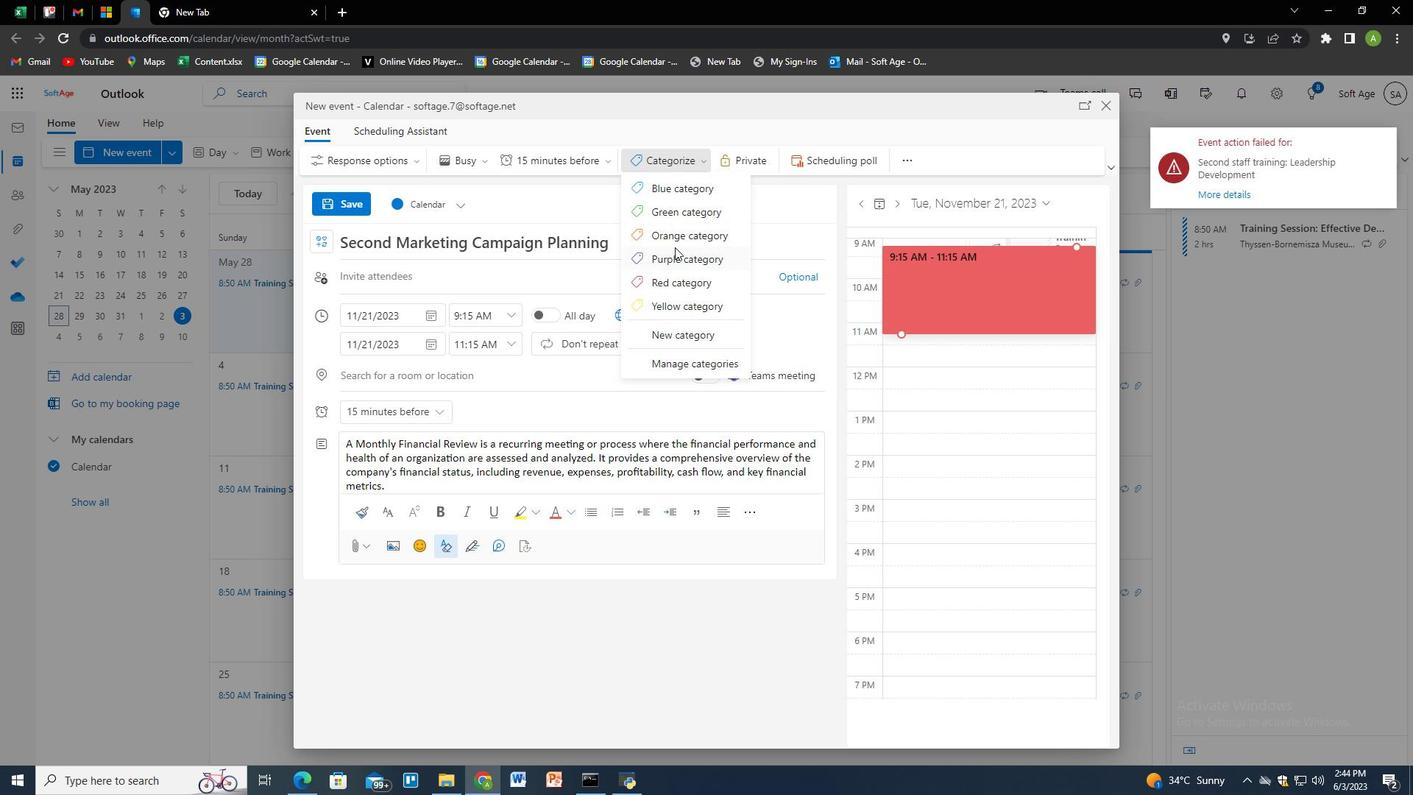 
Action: Mouse pressed left at (678, 234)
Screenshot: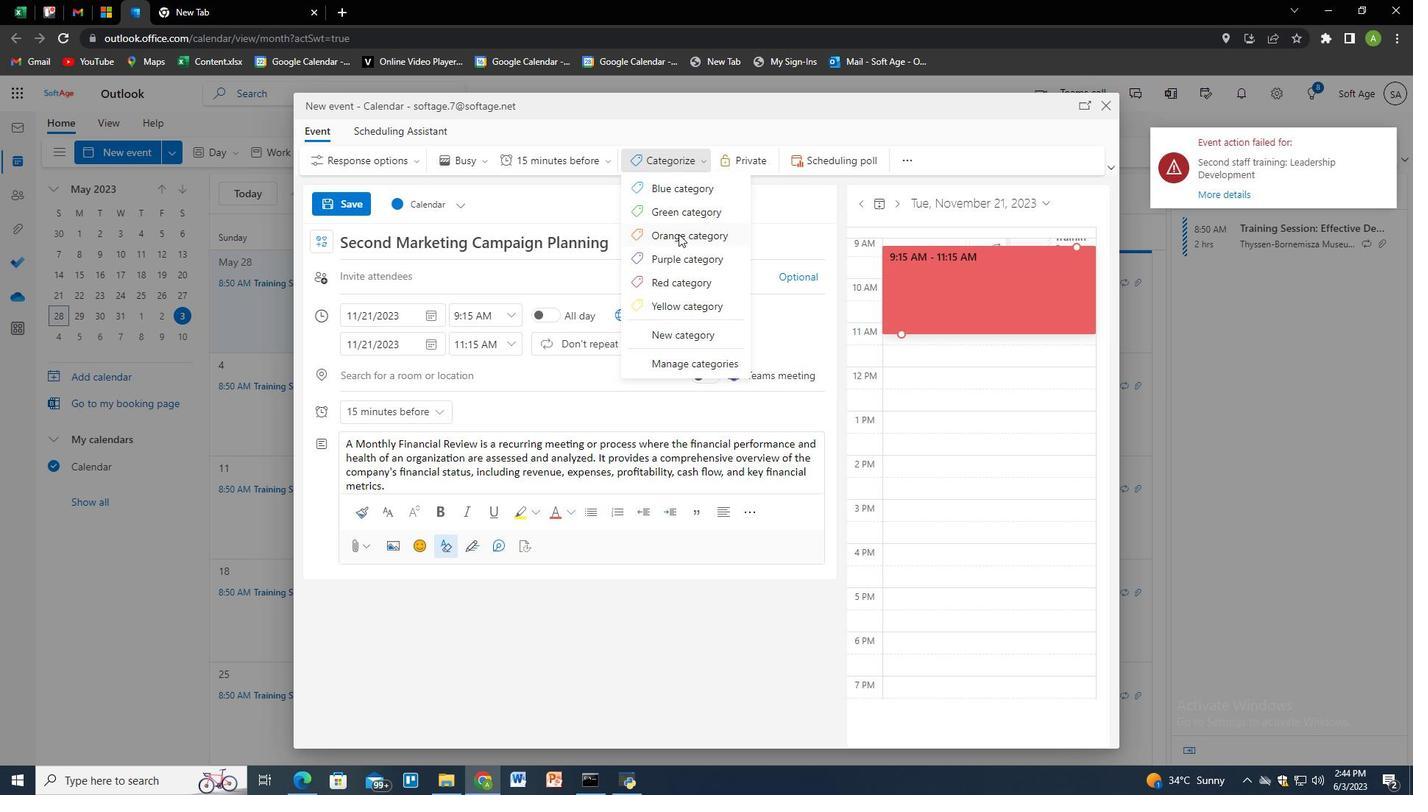 
Action: Mouse moved to (428, 376)
Screenshot: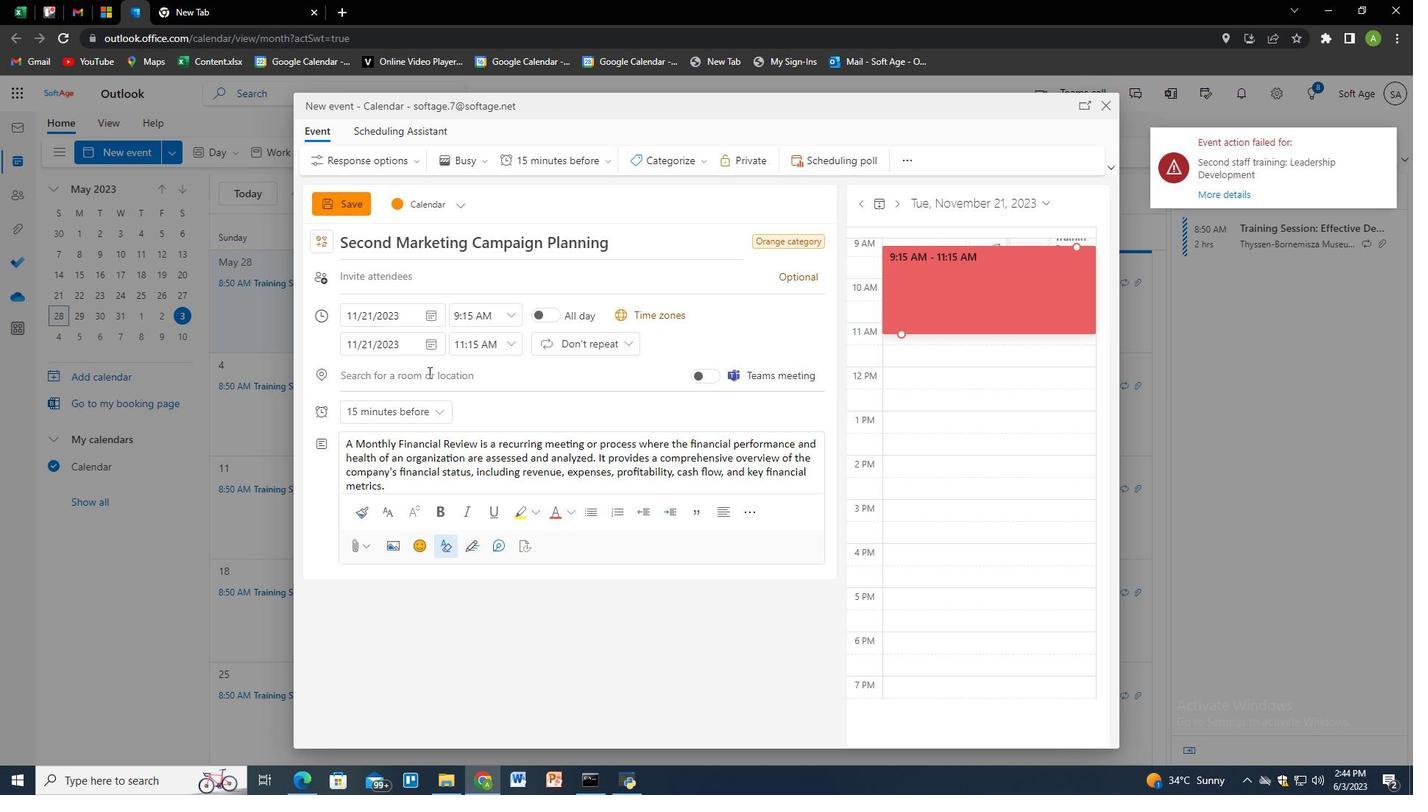 
Action: Mouse pressed left at (428, 376)
Screenshot: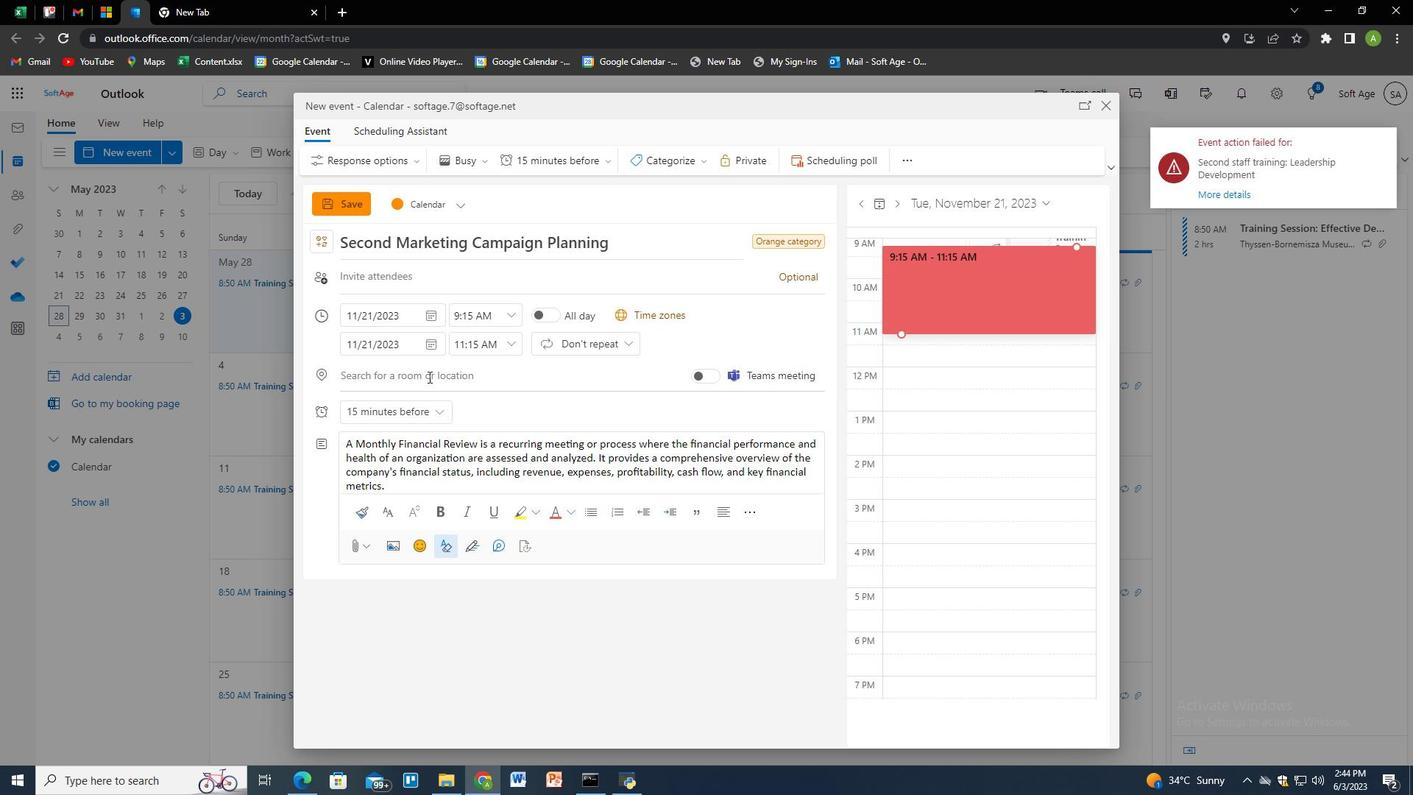 
Action: Key pressed 321<Key.space><Key.shift>Cap<Key.space><Key.shift>Ferrat,<Key.space><Key.shift><Key.shift><Key.shift><Key.shift><Key.shift><Key.shift><Key.shift><Key.shift>France<Key.down><Key.enter>
Screenshot: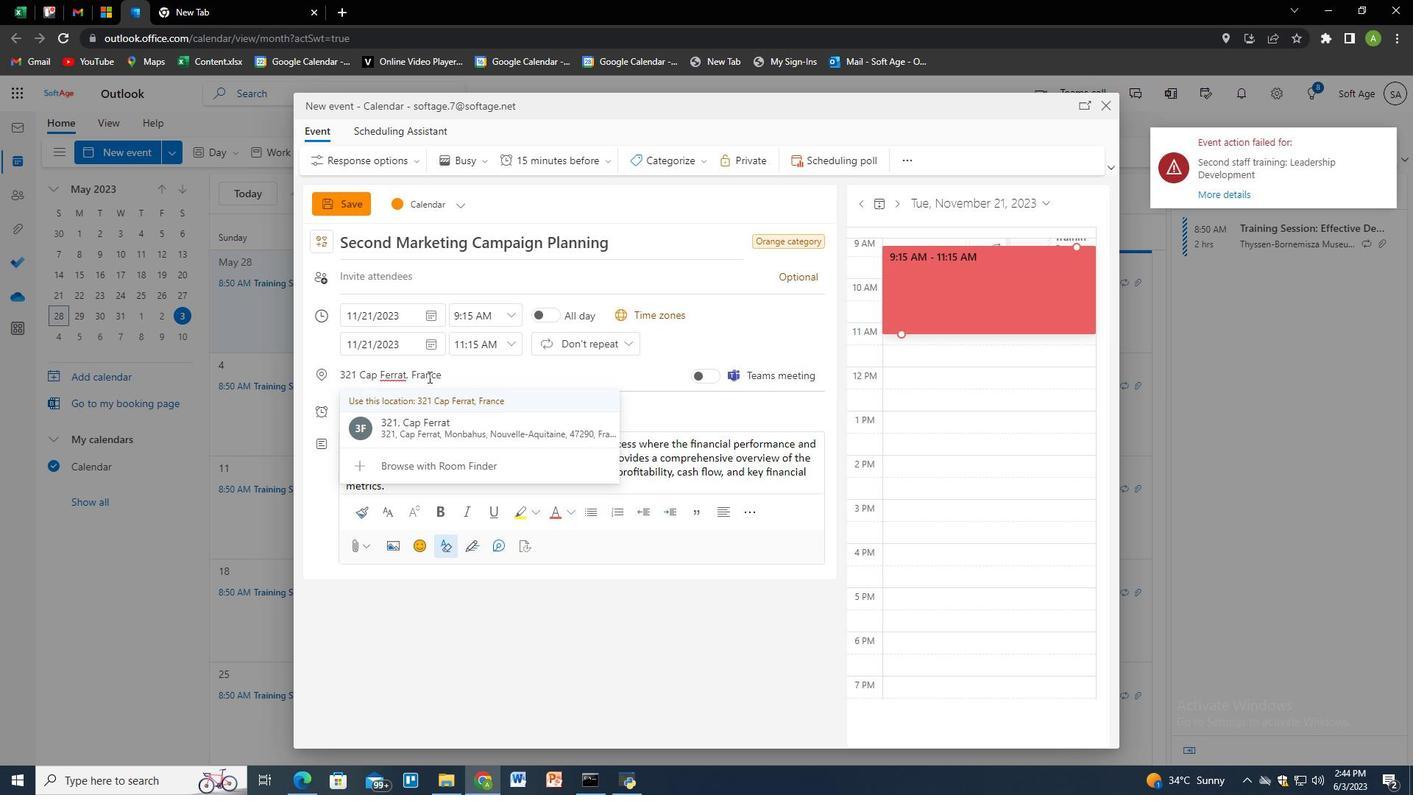 
Action: Mouse moved to (577, 379)
Screenshot: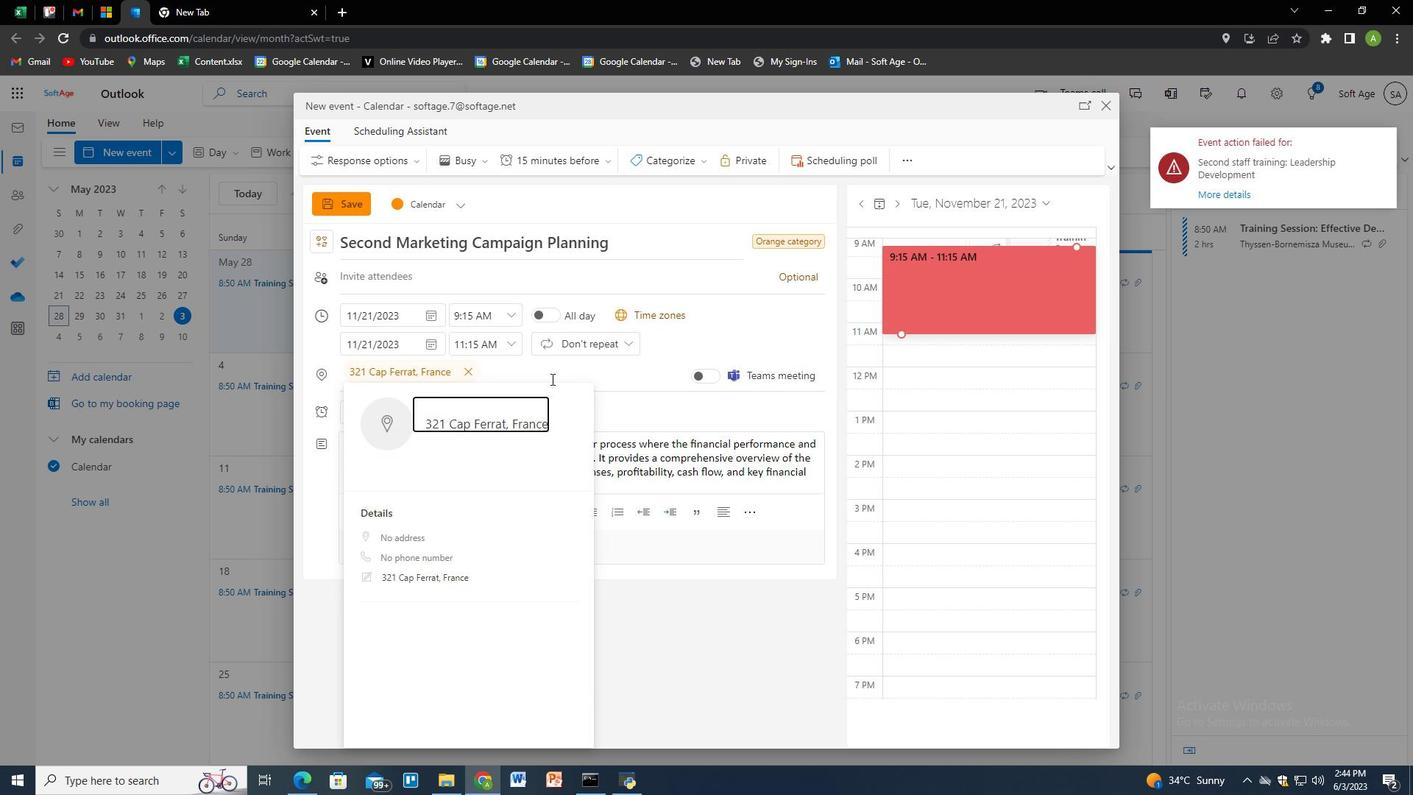 
Action: Mouse pressed left at (577, 379)
Screenshot: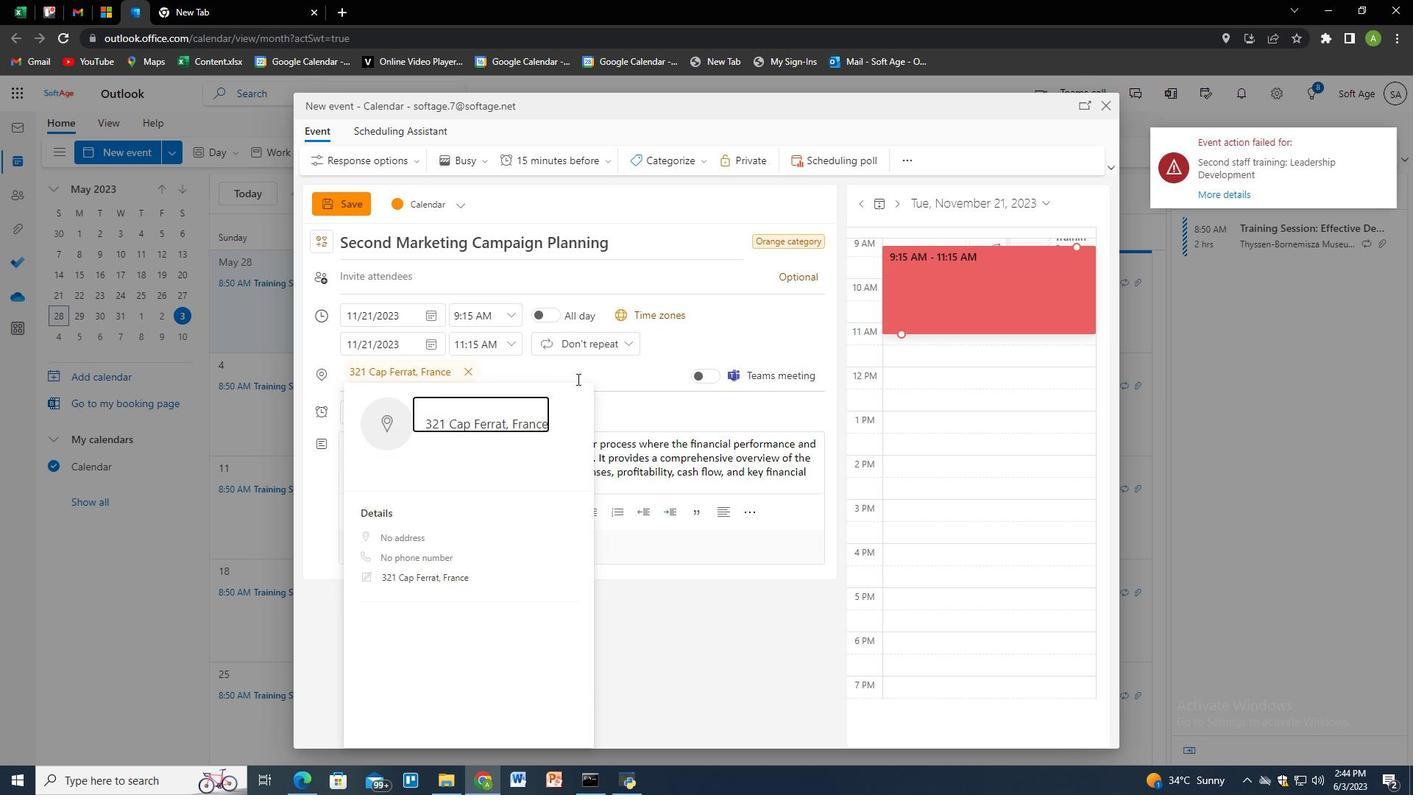 
Action: Mouse moved to (612, 374)
Screenshot: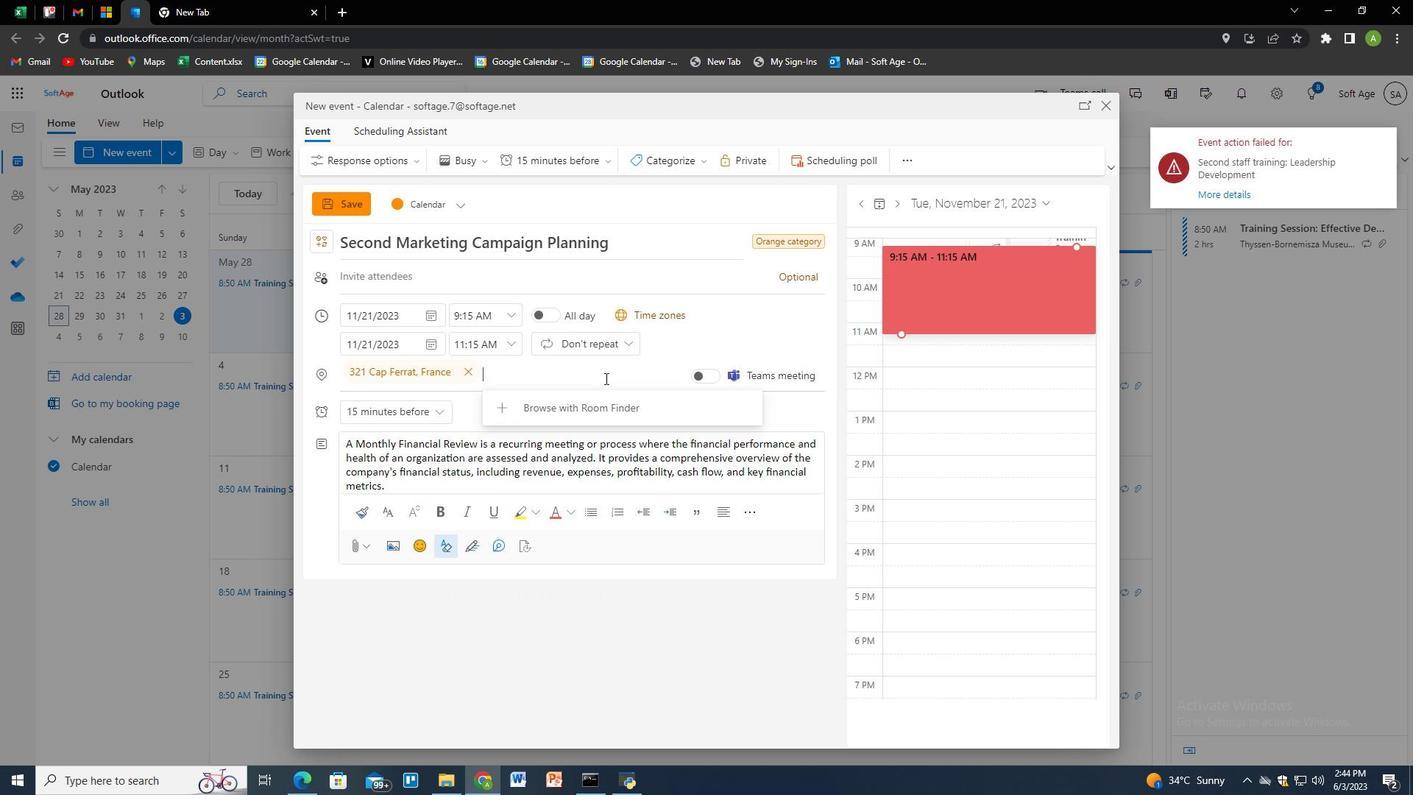 
Action: Mouse pressed left at (612, 374)
Screenshot: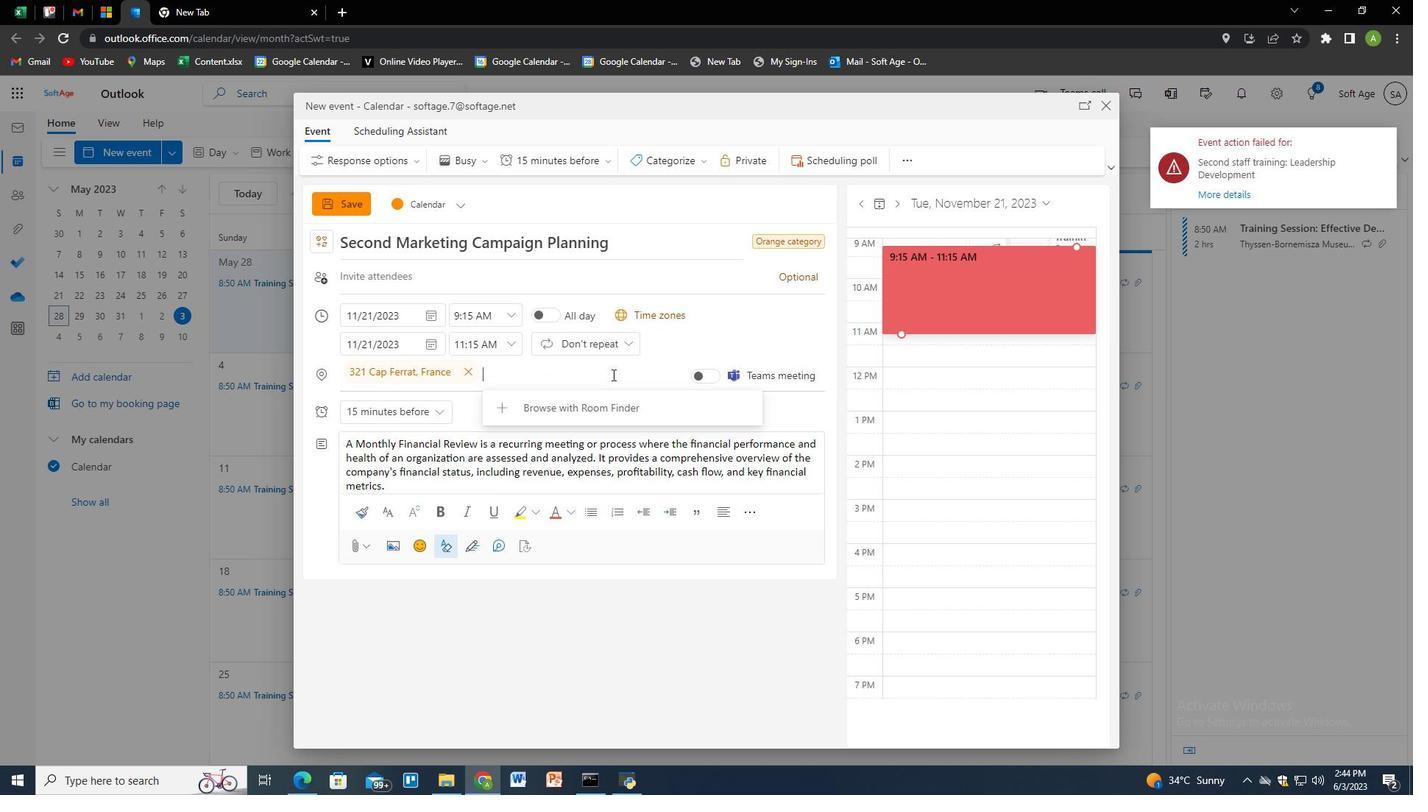 
Action: Mouse moved to (394, 275)
Screenshot: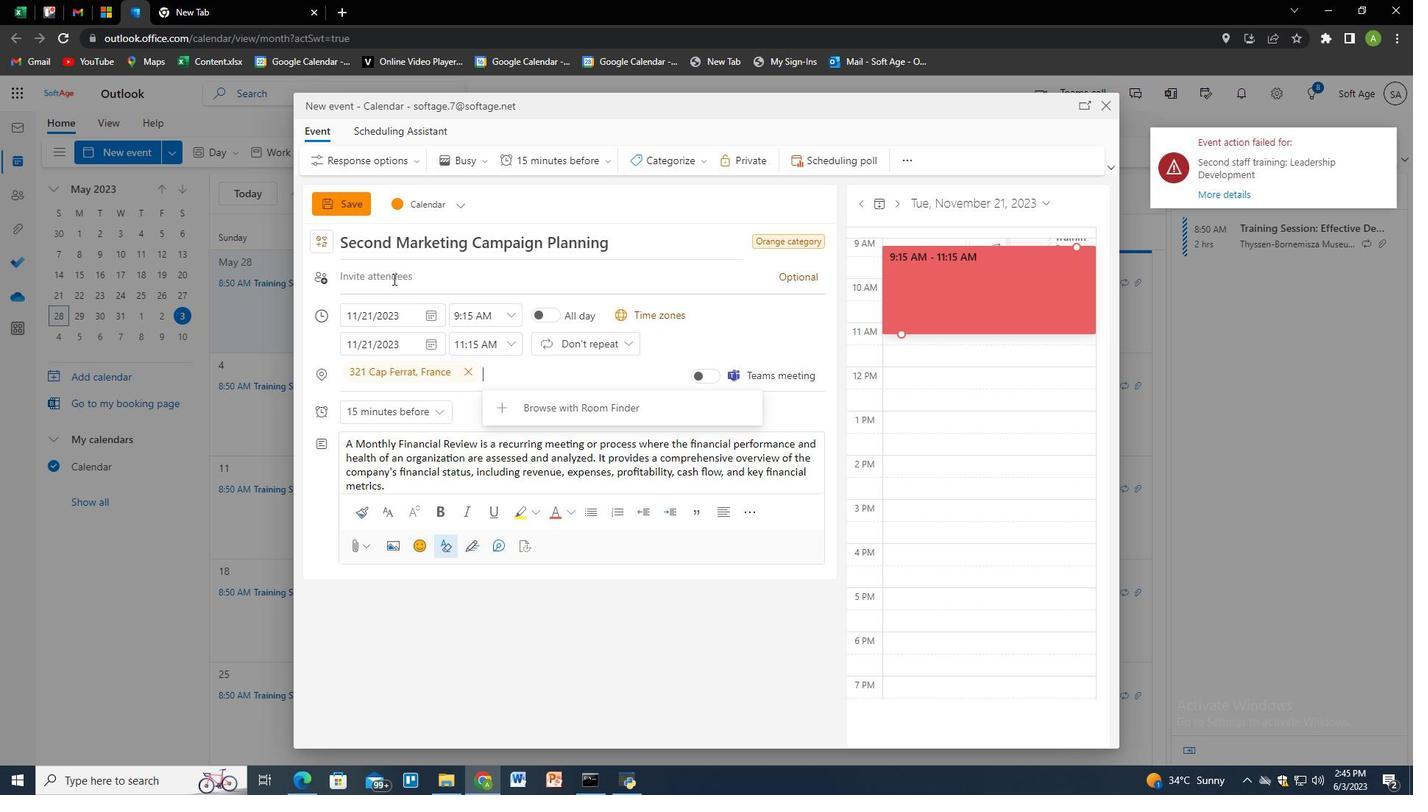 
Action: Mouse pressed left at (394, 275)
Screenshot: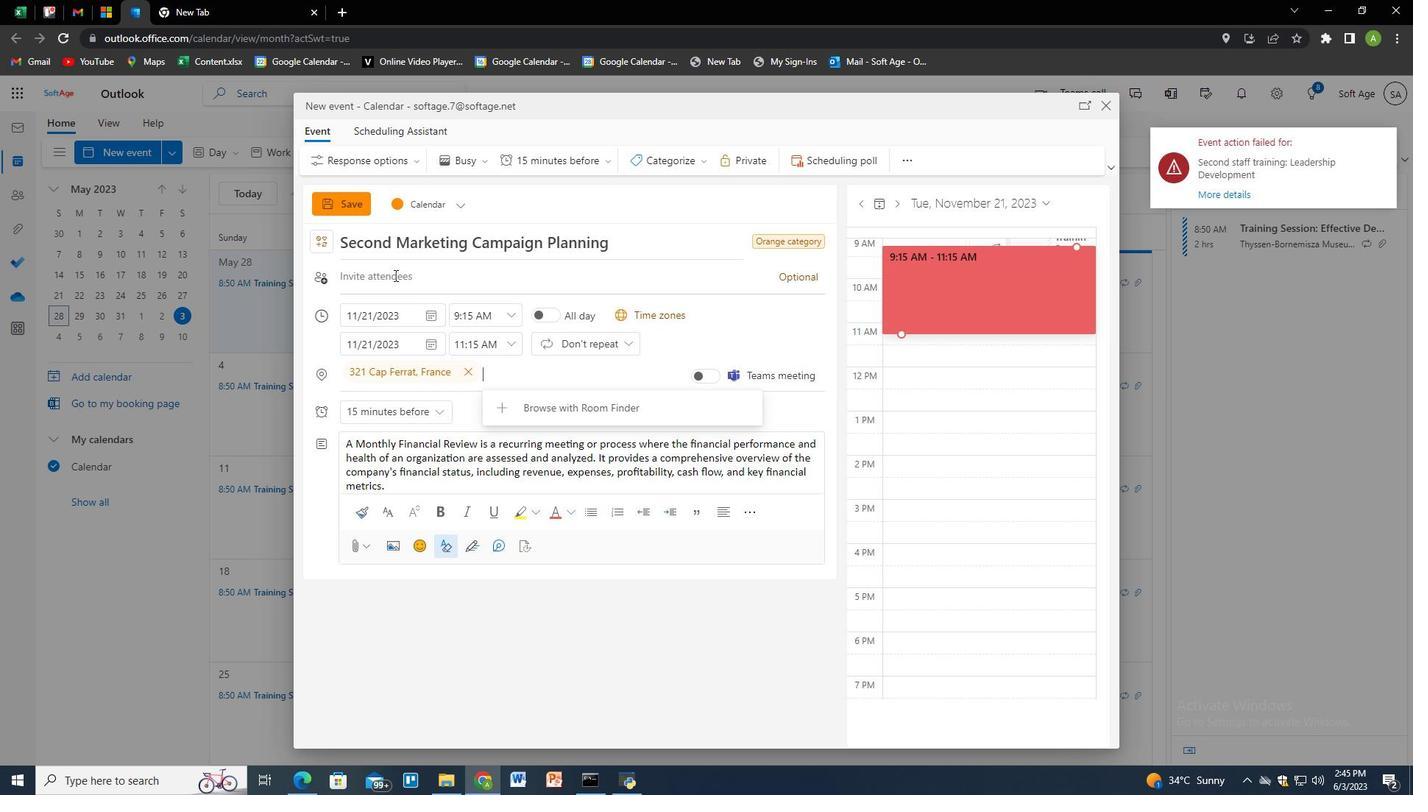
Action: Key pressed softage.1<Key.shift>@softage.net<Key.enter>softage<Key.backspace>e.2<Key.shift><Key.shift><Key.shift><Key.shift><Key.shift><Key.shift><Key.shift><Key.shift><Key.shift><Key.shift><Key.shift><Key.shift><Key.shift><Key.shift><Key.shift><Key.shift><Key.shift><Key.shift><Key.shift><Key.shift><Key.shift><Key.shift><Key.shift>@softage.net<Key.enter>
Screenshot: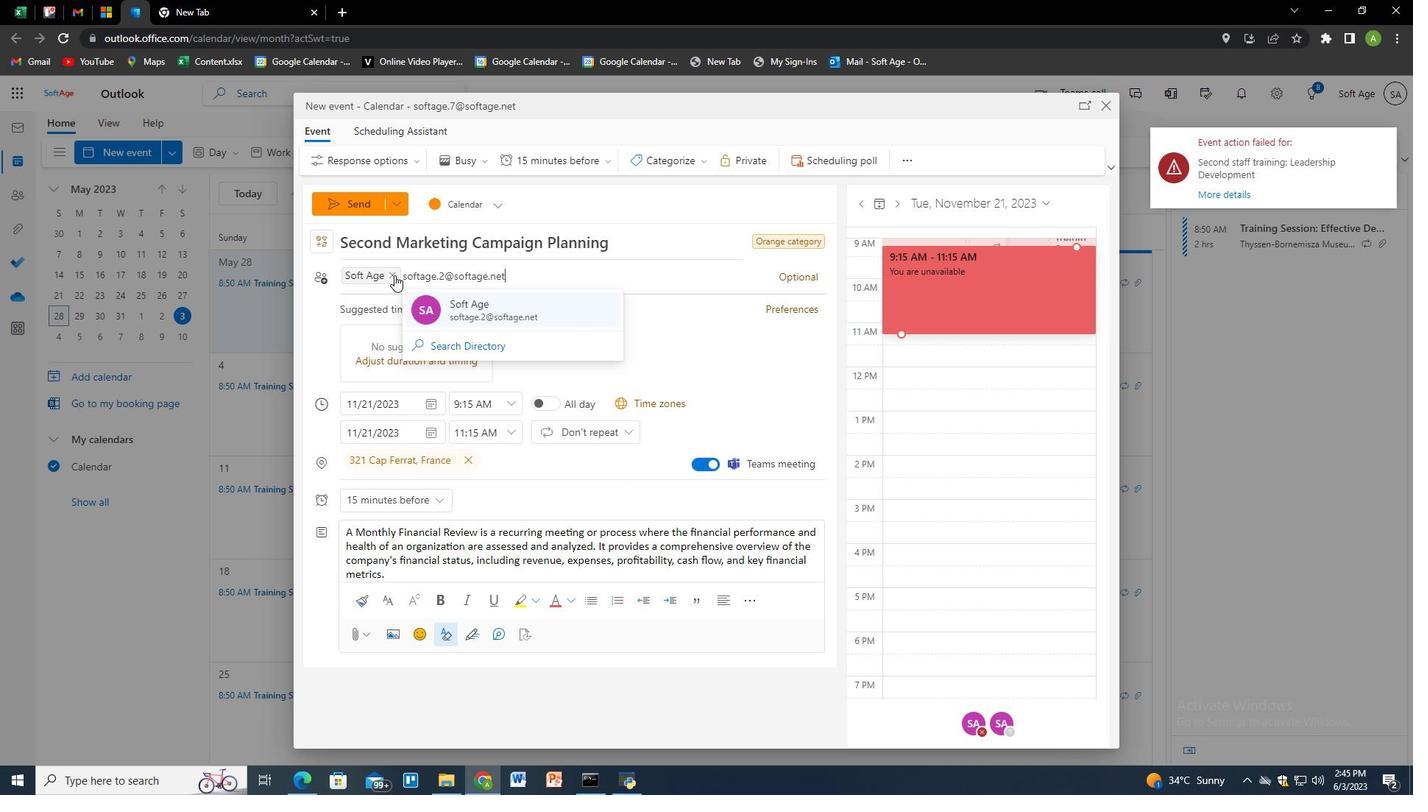 
Action: Mouse moved to (413, 491)
Screenshot: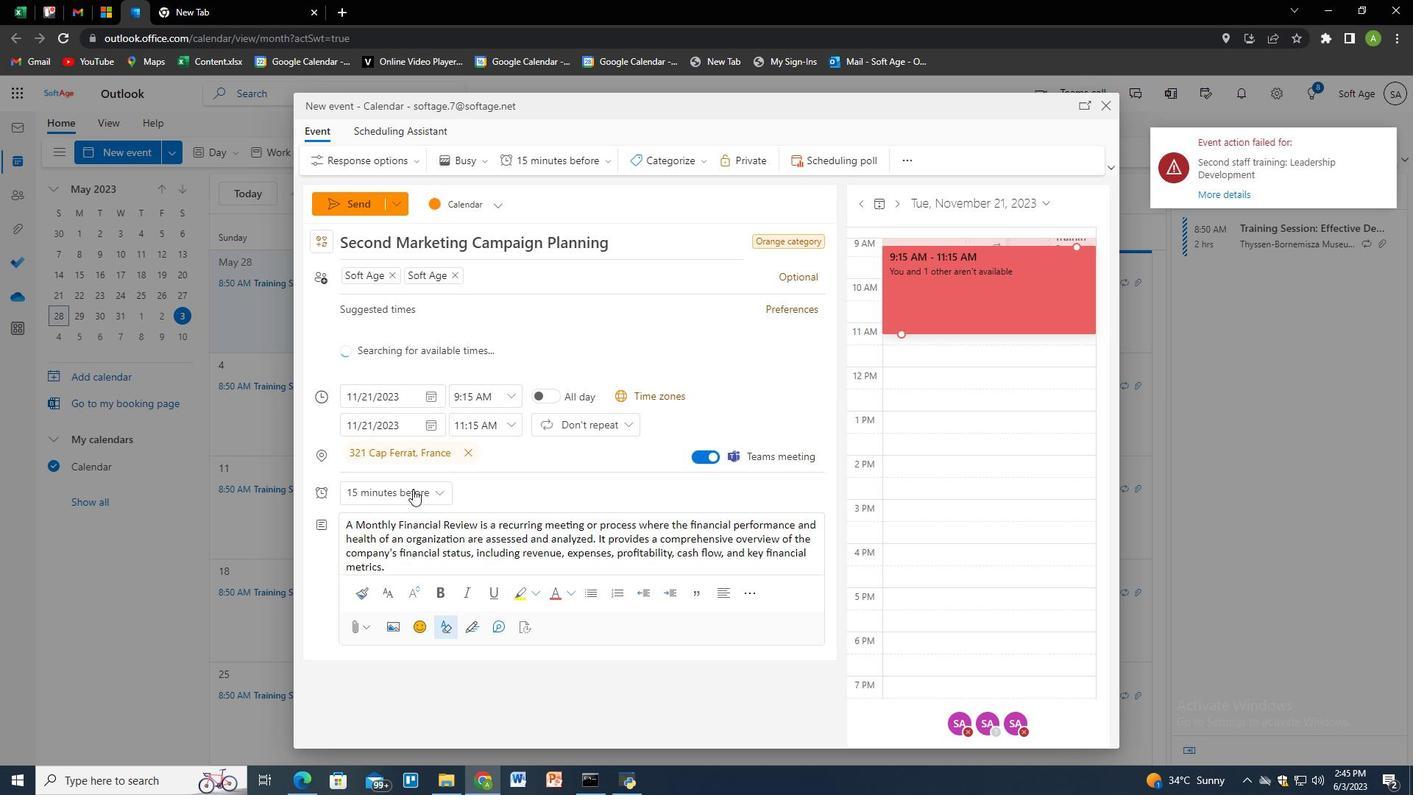 
Action: Mouse pressed left at (413, 491)
Screenshot: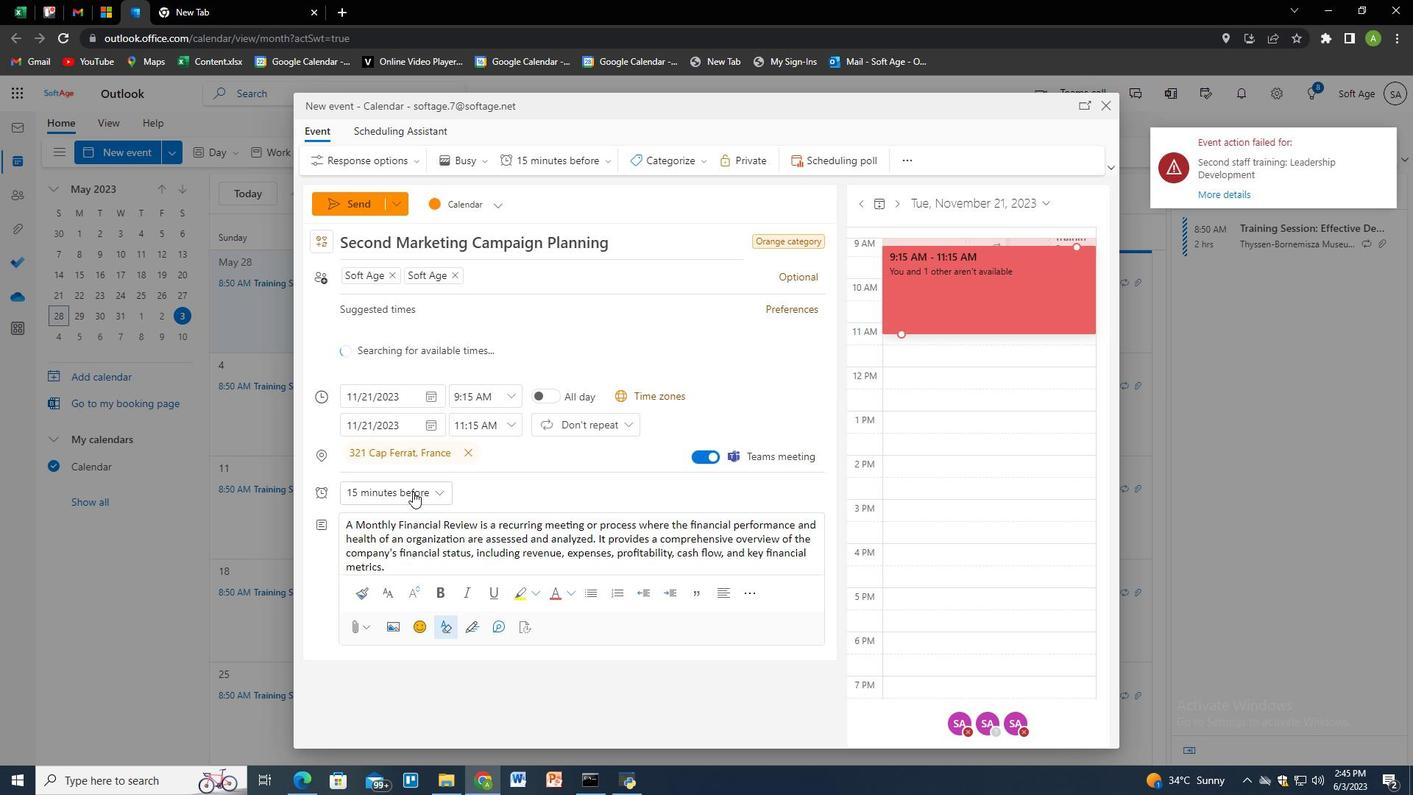 
Action: Mouse moved to (379, 231)
Screenshot: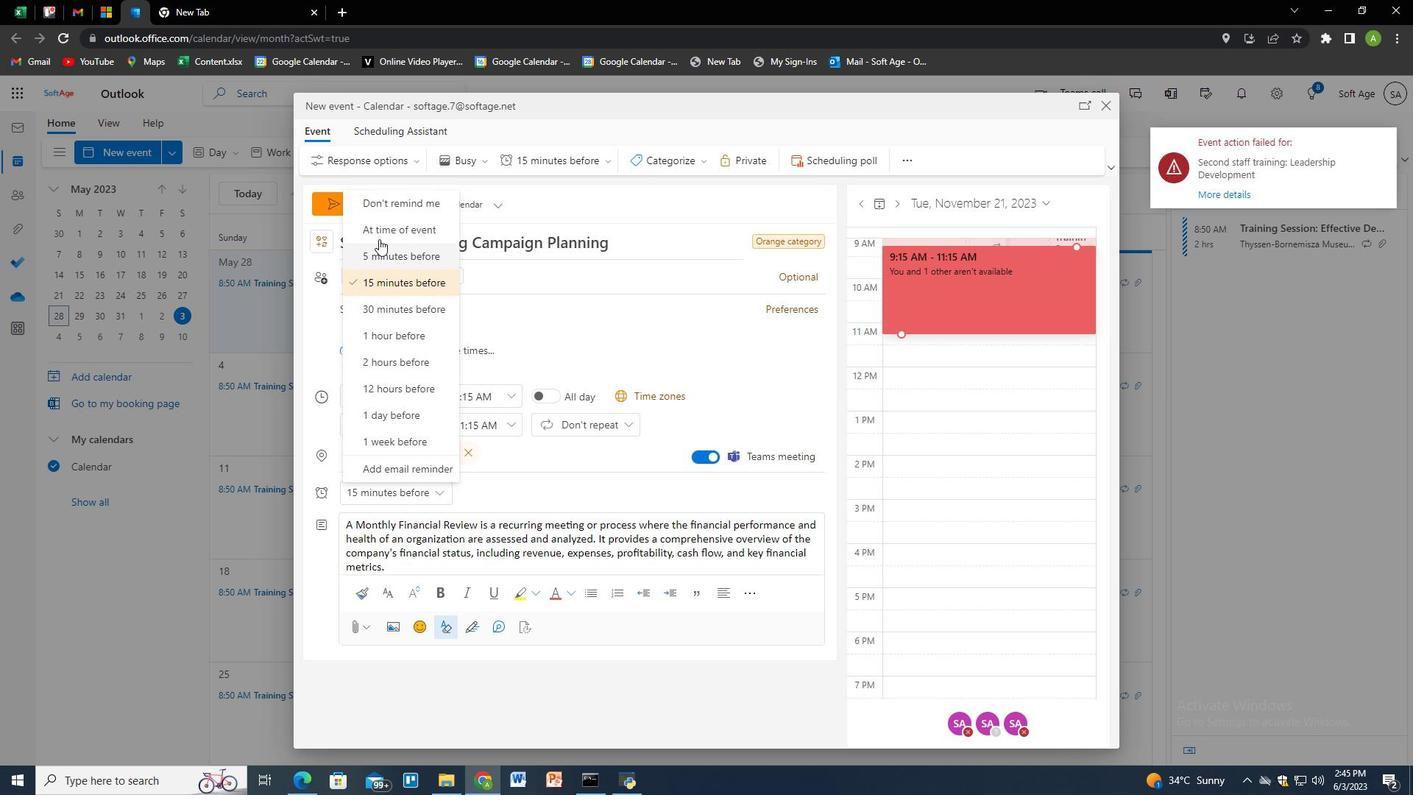 
Action: Mouse pressed left at (379, 231)
Screenshot: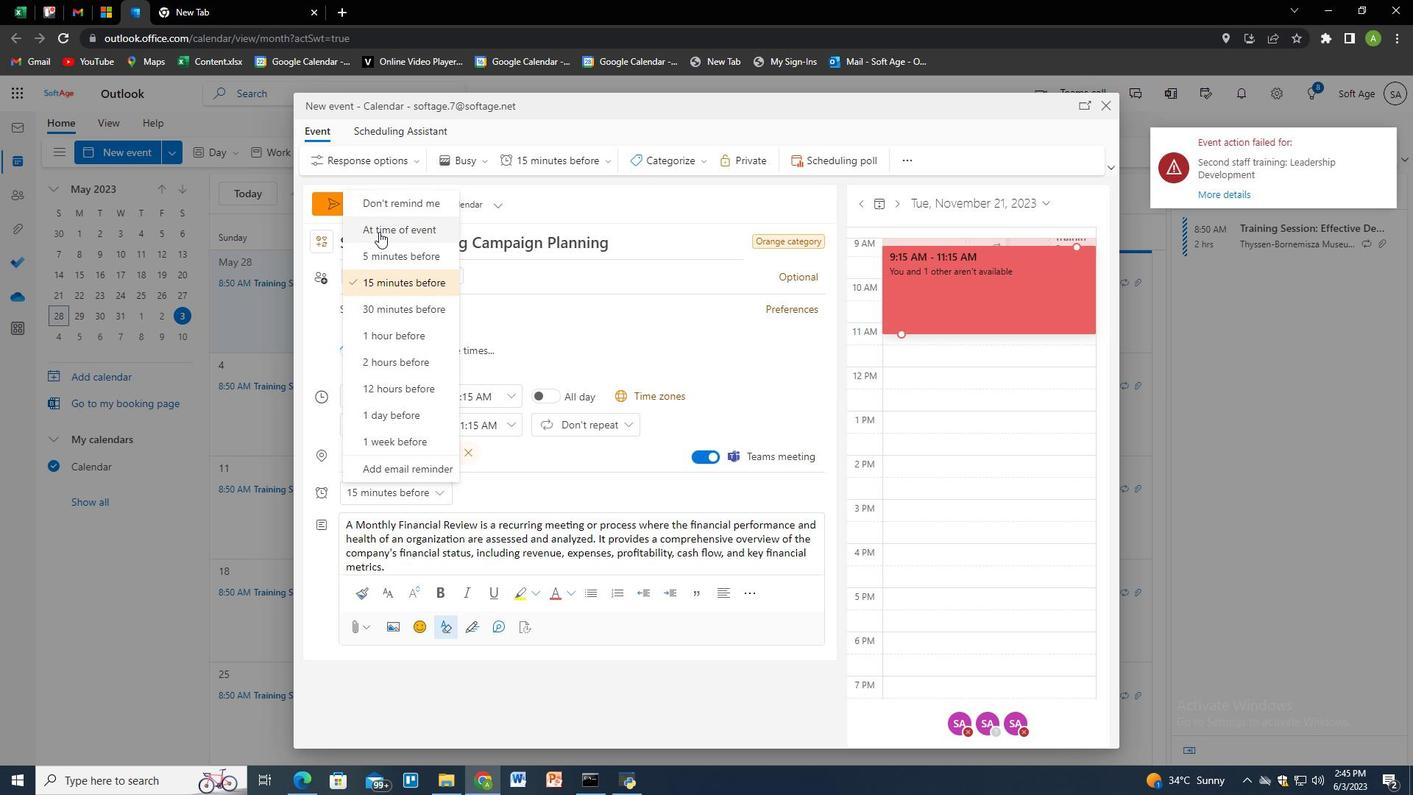 
Action: Mouse moved to (607, 276)
Screenshot: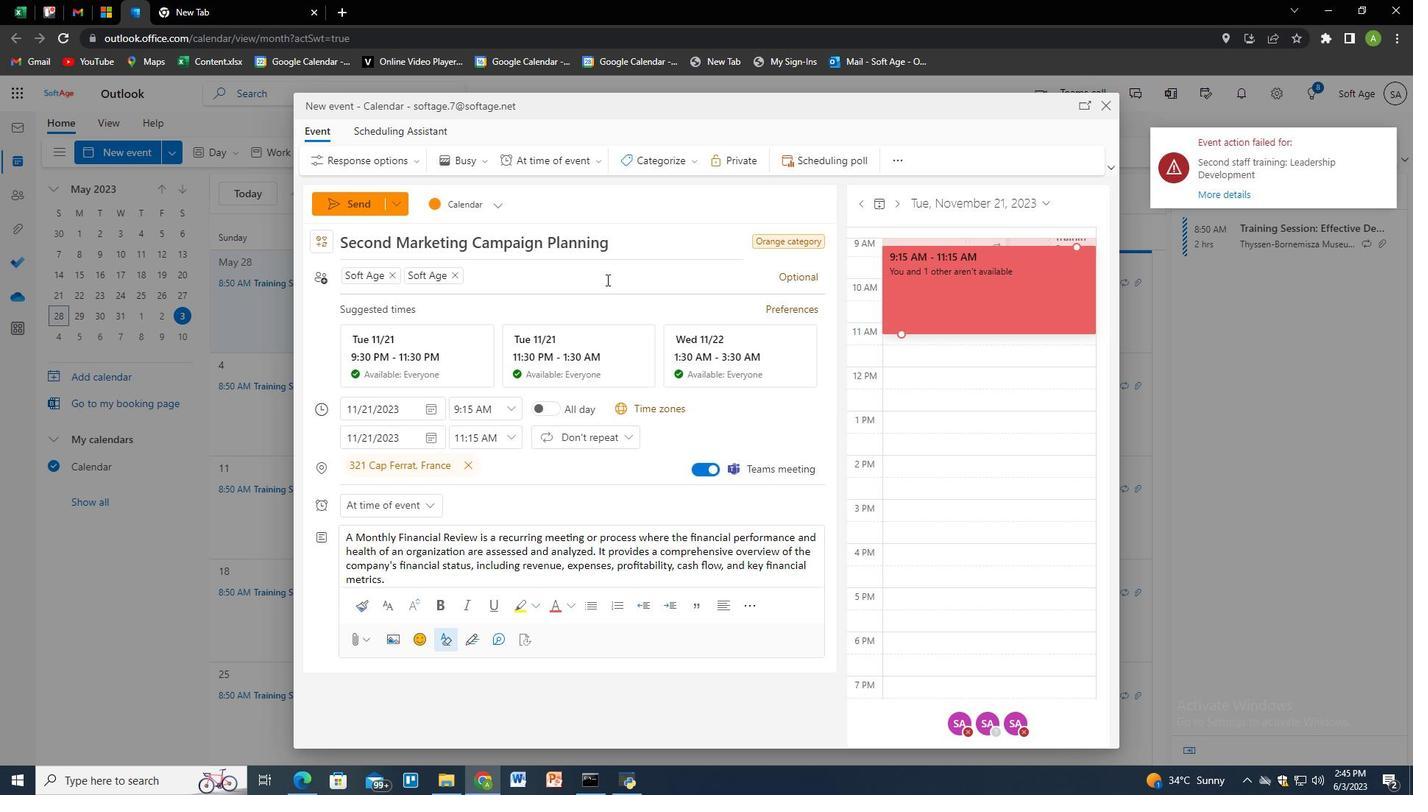 
Action: Mouse pressed left at (607, 276)
Screenshot: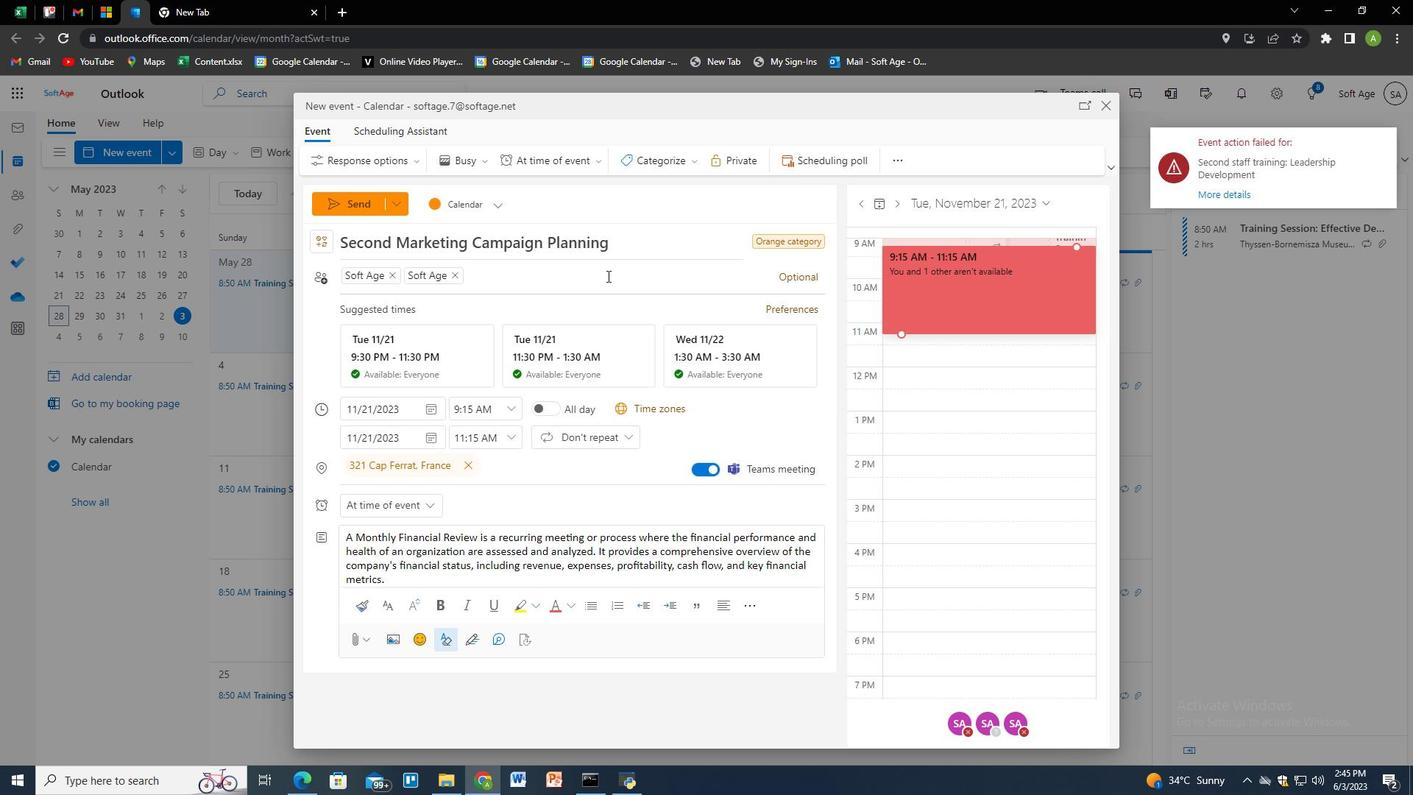 
Action: Mouse moved to (346, 210)
Screenshot: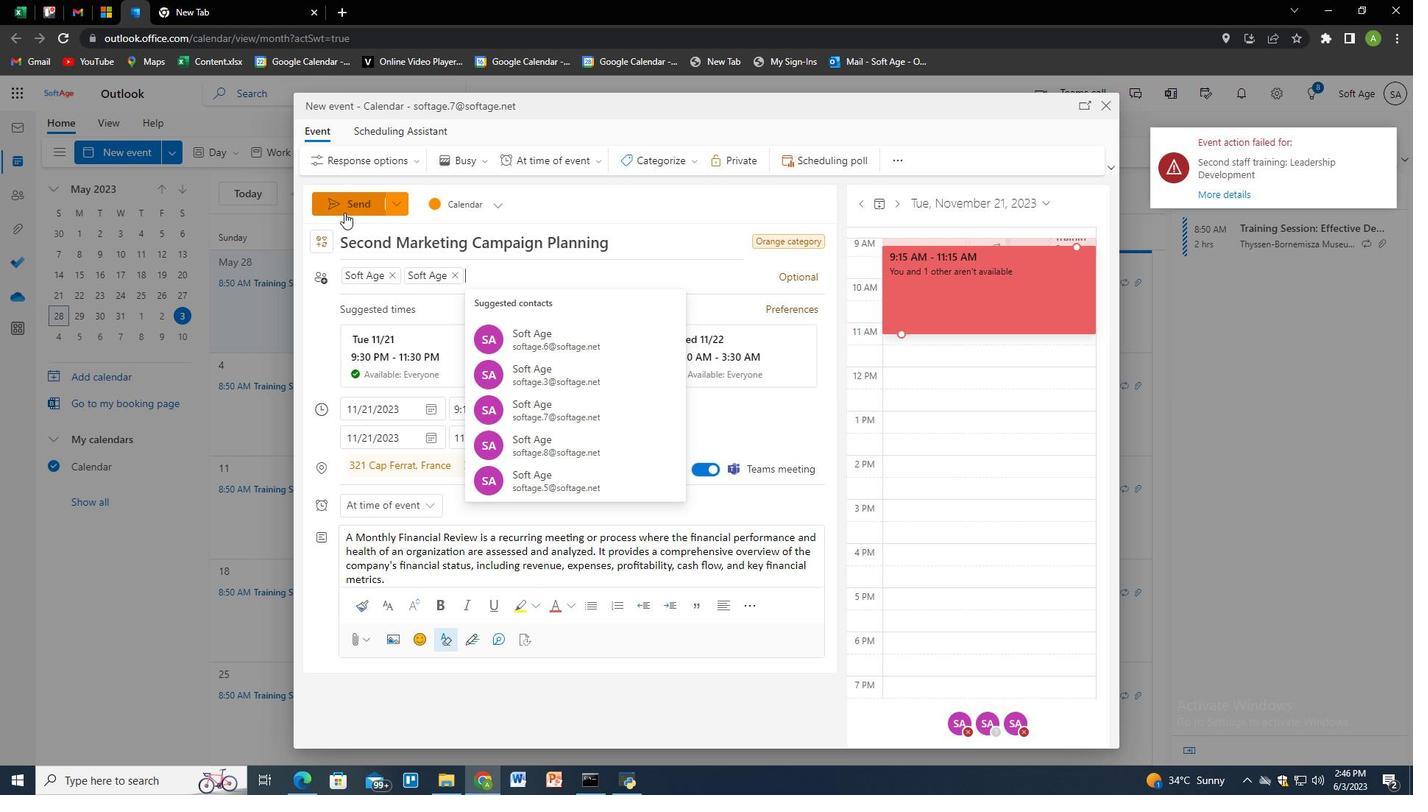
Action: Mouse pressed left at (346, 210)
Screenshot: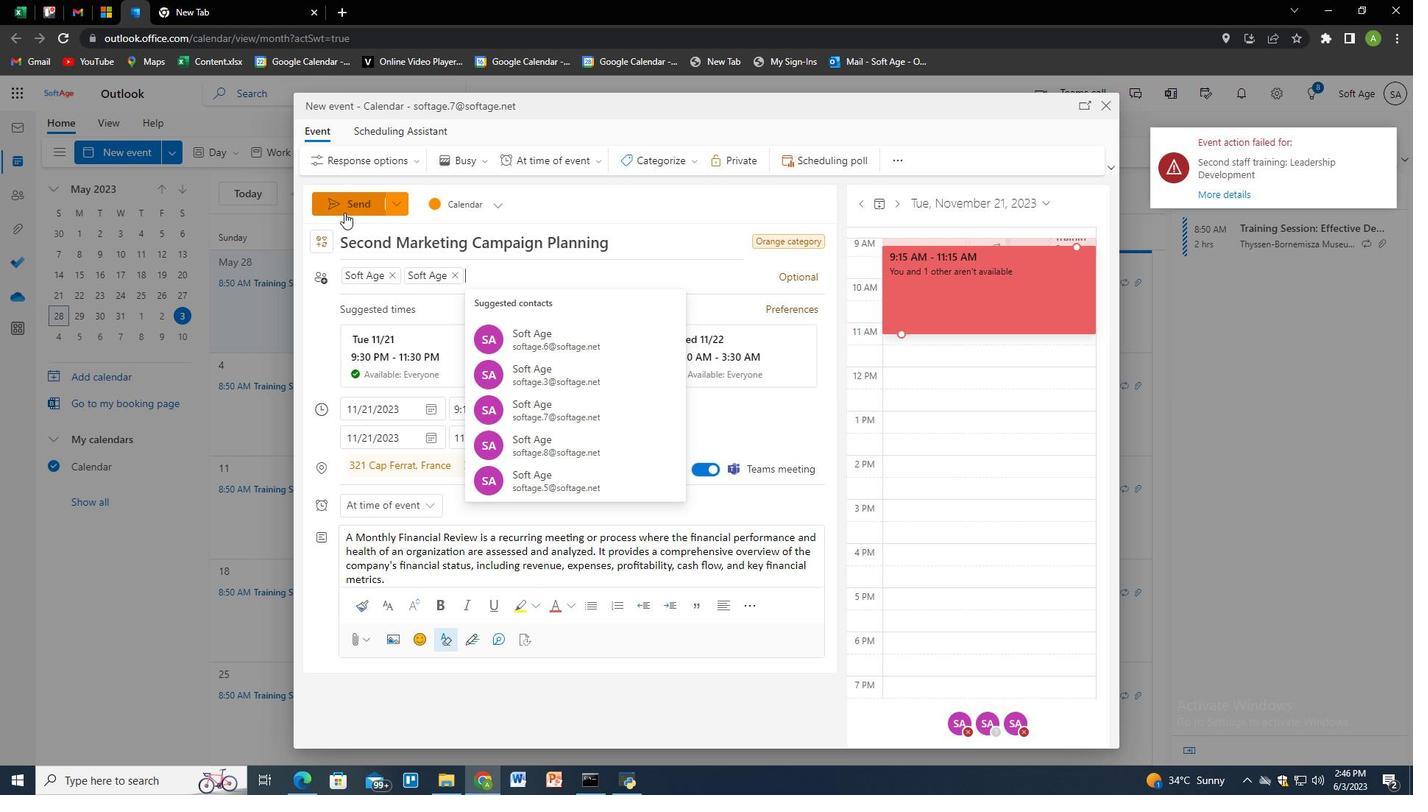 
Action: Mouse moved to (577, 278)
Screenshot: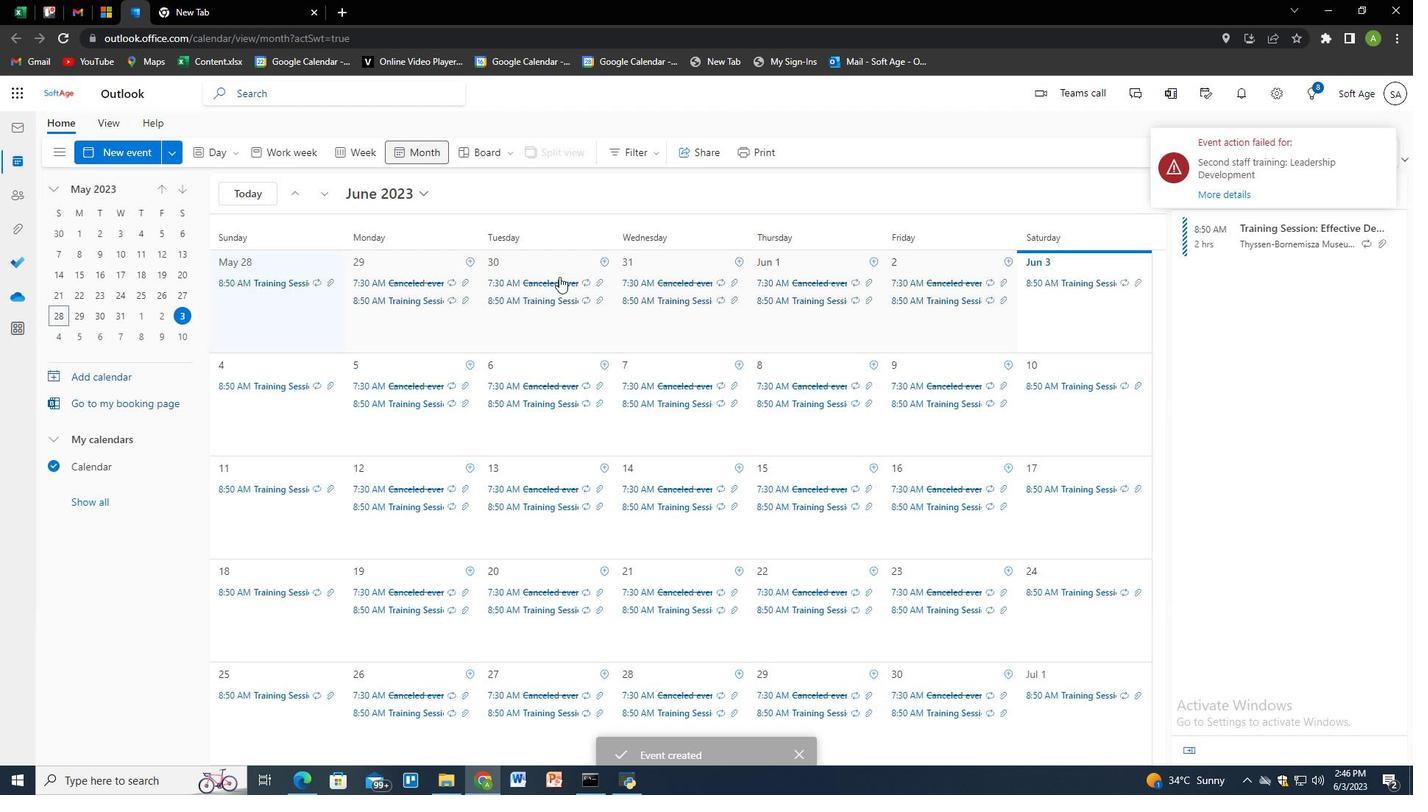 
